 Task: Create a due date automation trigger when advanced on, on the monday before a card is due add fields with custom field "Resume" set to a number lower or equal to 1 and greater than 10 at 11:00 AM.
Action: Mouse moved to (834, 242)
Screenshot: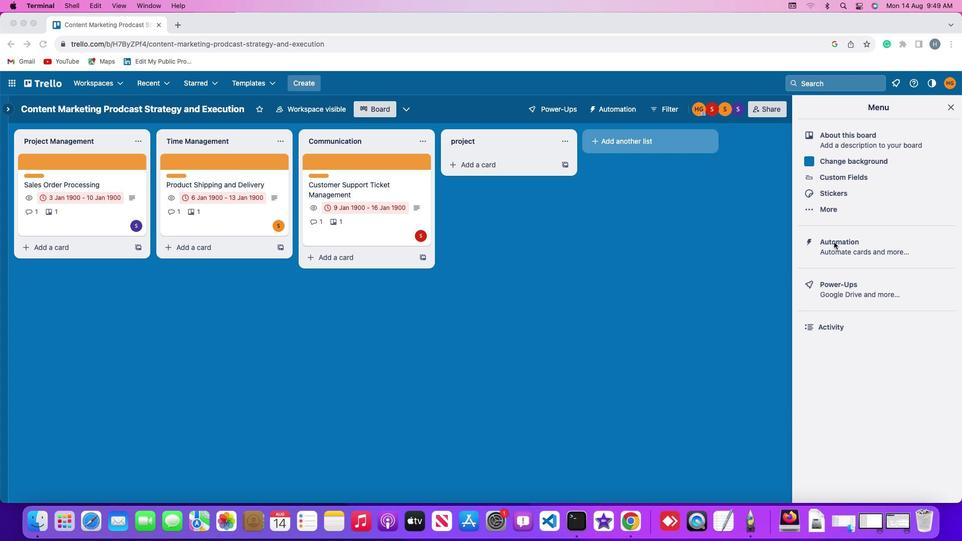 
Action: Mouse pressed left at (834, 242)
Screenshot: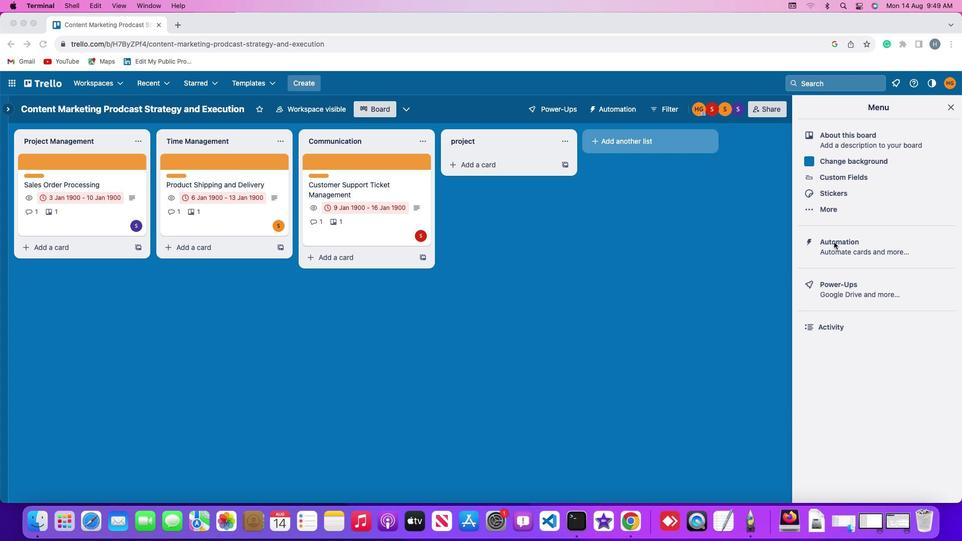 
Action: Mouse moved to (834, 242)
Screenshot: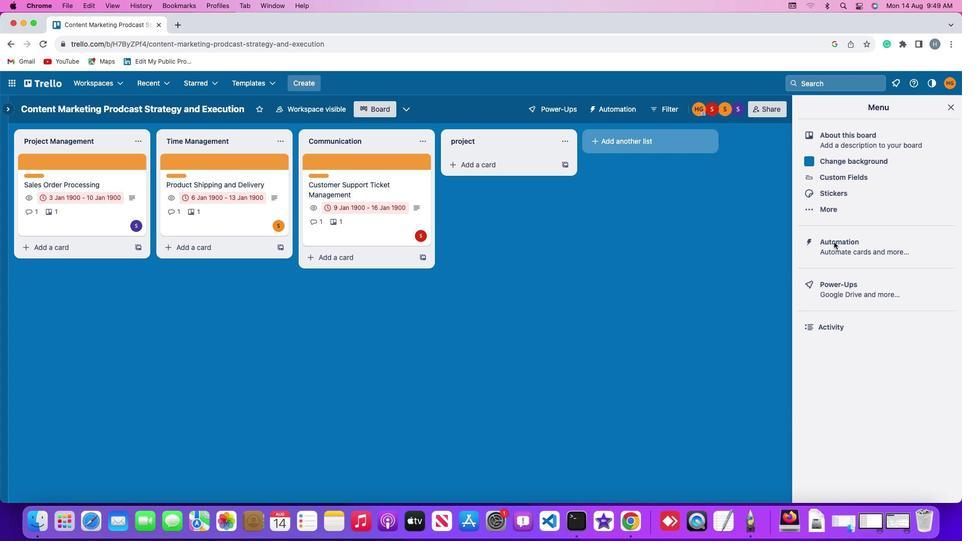 
Action: Mouse pressed left at (834, 242)
Screenshot: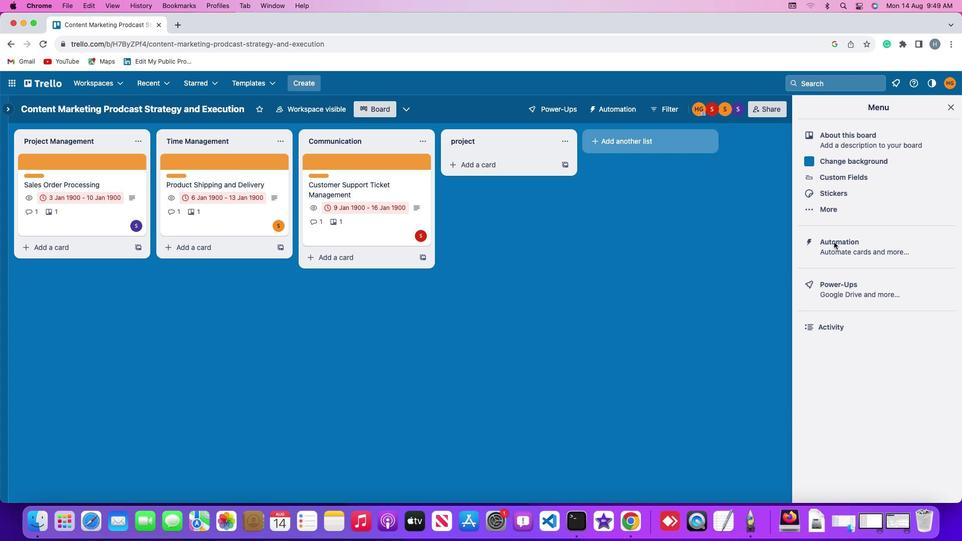 
Action: Mouse moved to (73, 240)
Screenshot: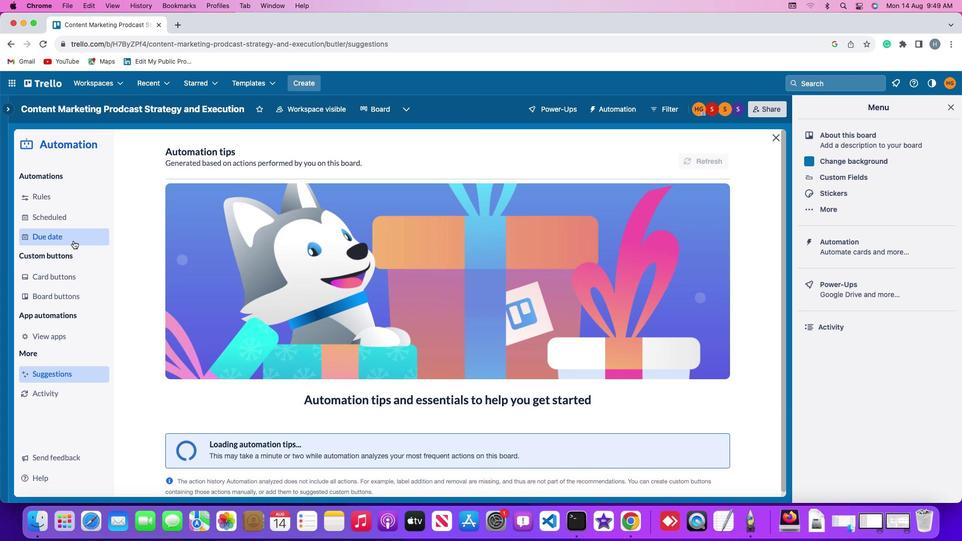 
Action: Mouse pressed left at (73, 240)
Screenshot: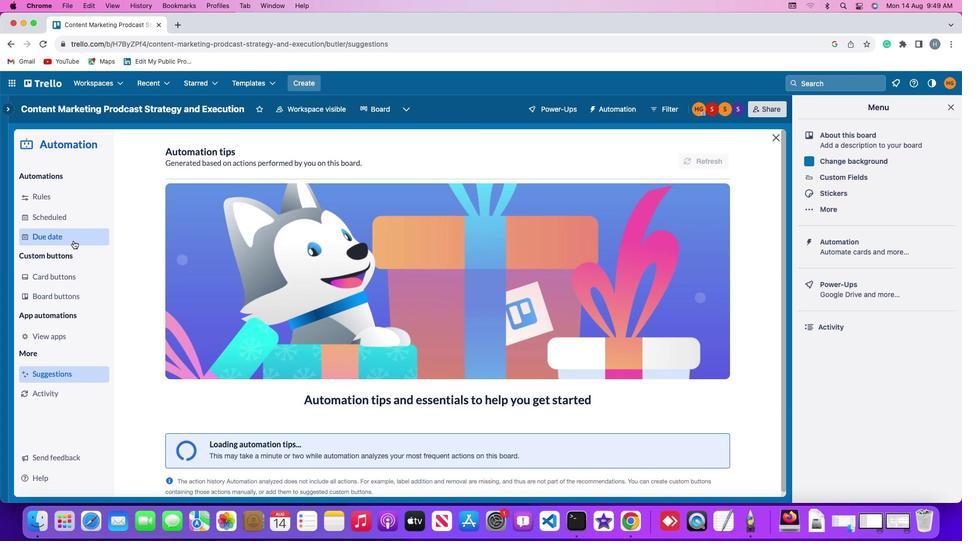 
Action: Mouse moved to (689, 154)
Screenshot: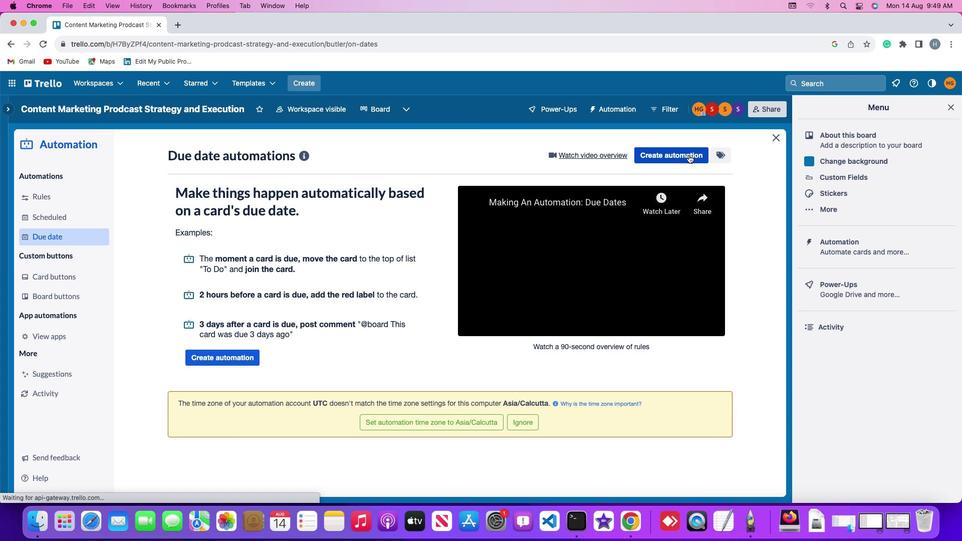 
Action: Mouse pressed left at (689, 154)
Screenshot: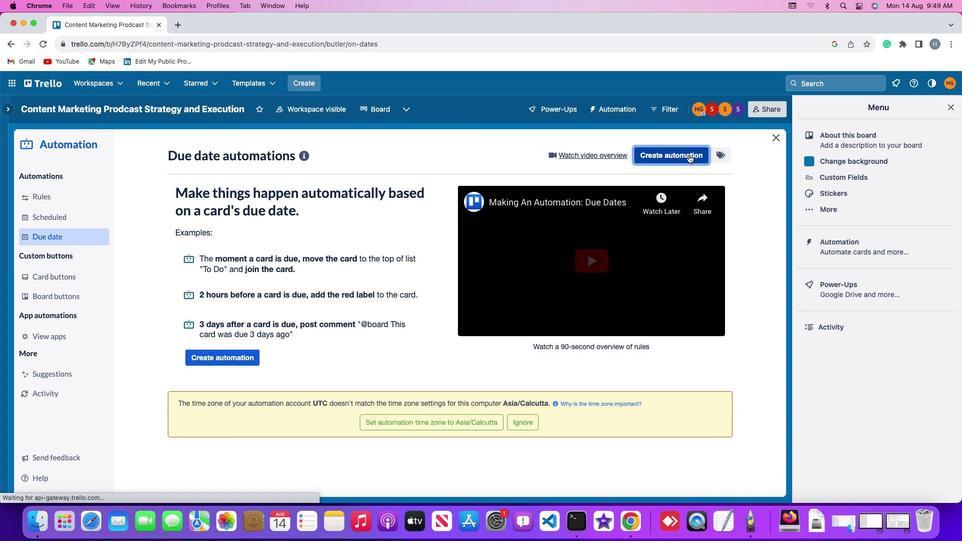 
Action: Mouse moved to (280, 251)
Screenshot: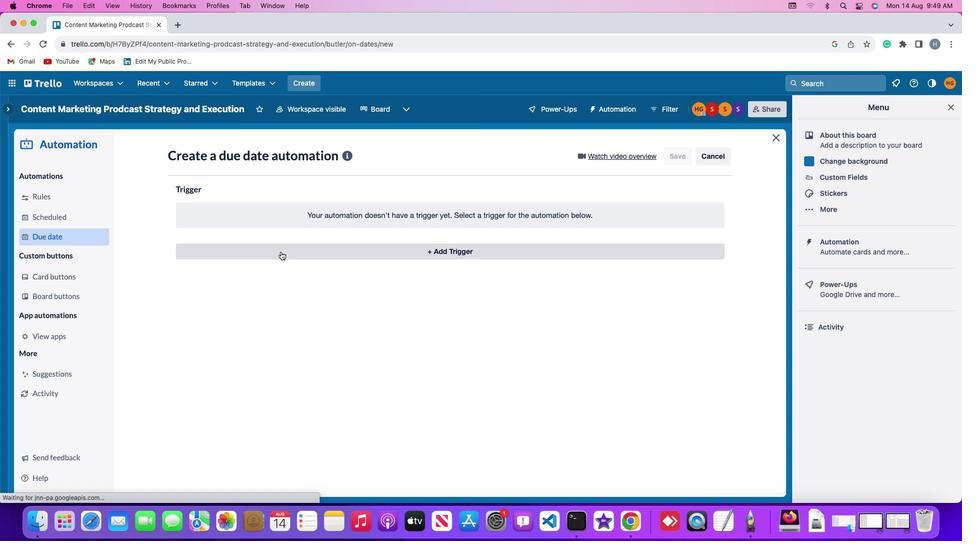 
Action: Mouse pressed left at (280, 251)
Screenshot: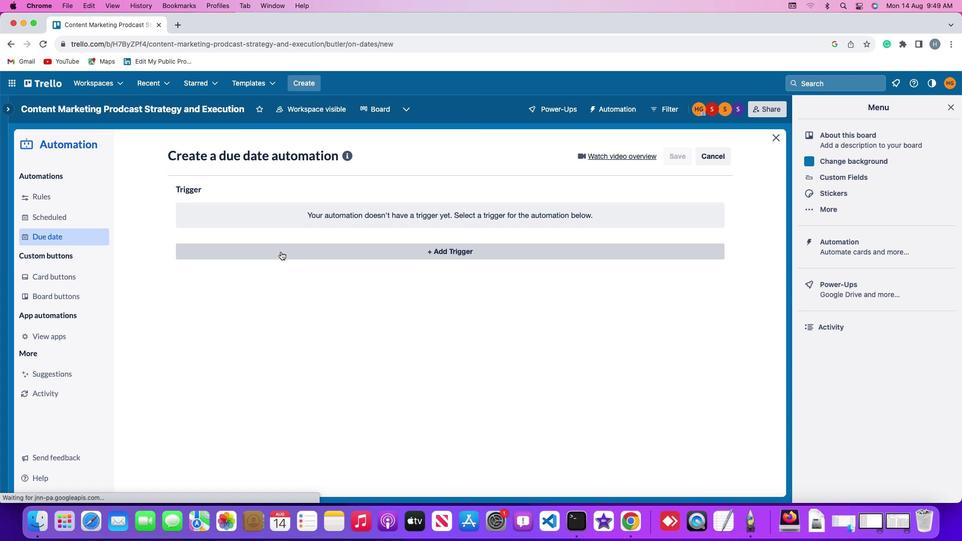 
Action: Mouse moved to (223, 437)
Screenshot: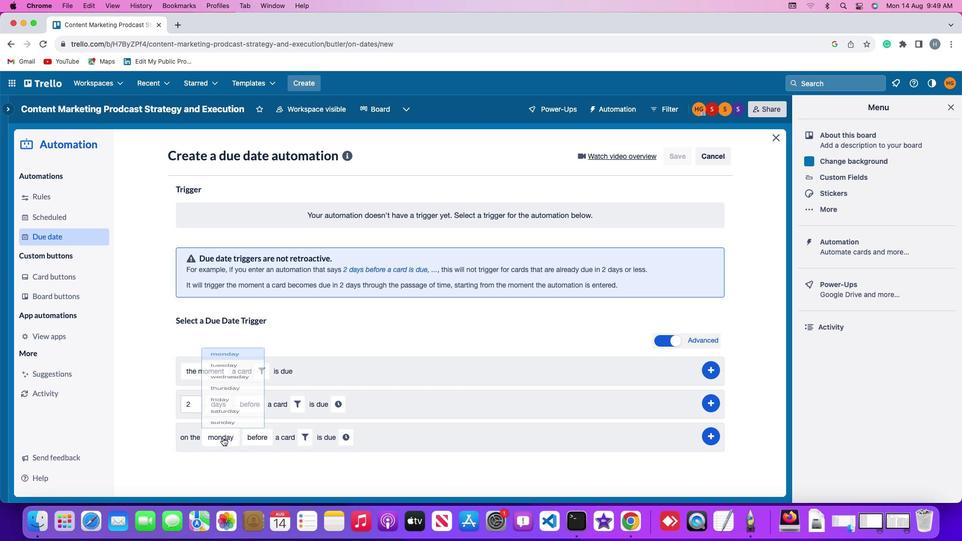 
Action: Mouse pressed left at (223, 437)
Screenshot: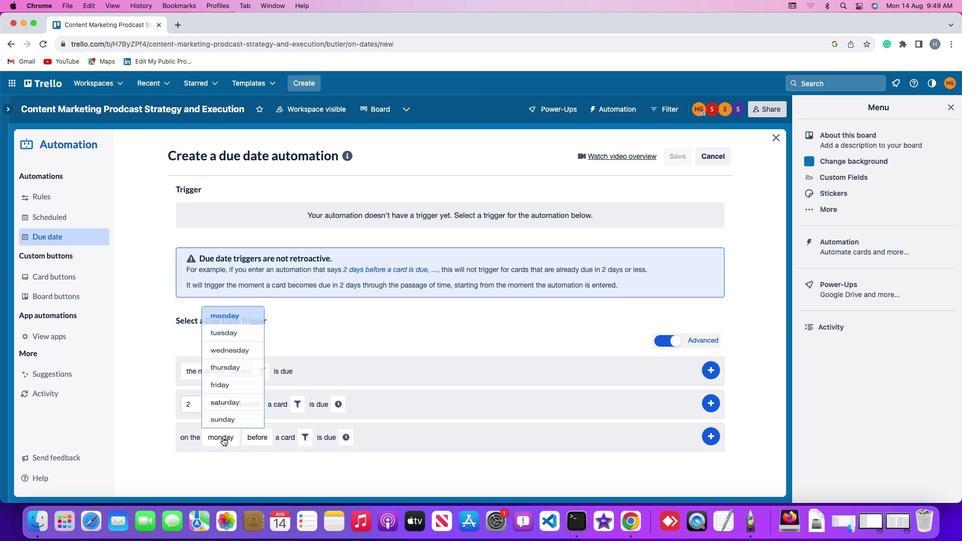 
Action: Mouse moved to (237, 299)
Screenshot: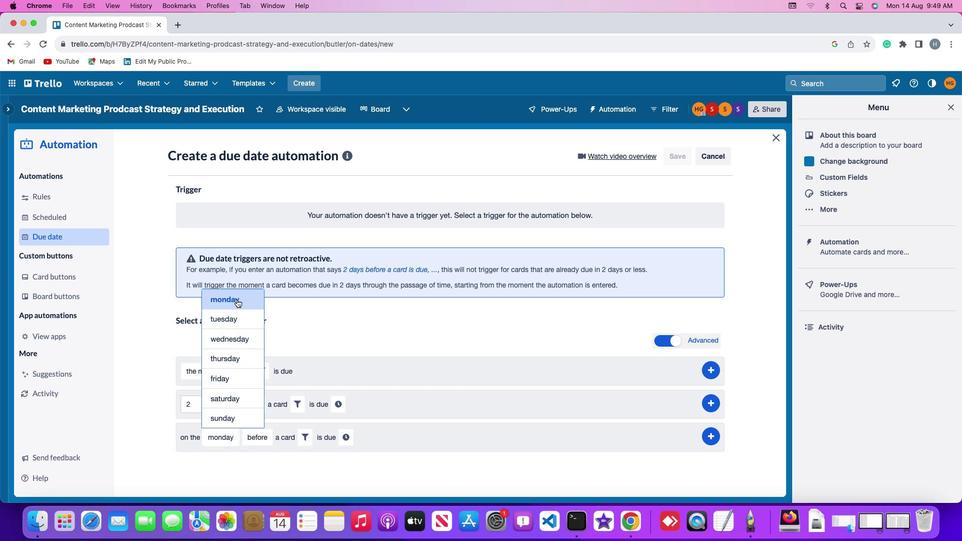 
Action: Mouse pressed left at (237, 299)
Screenshot: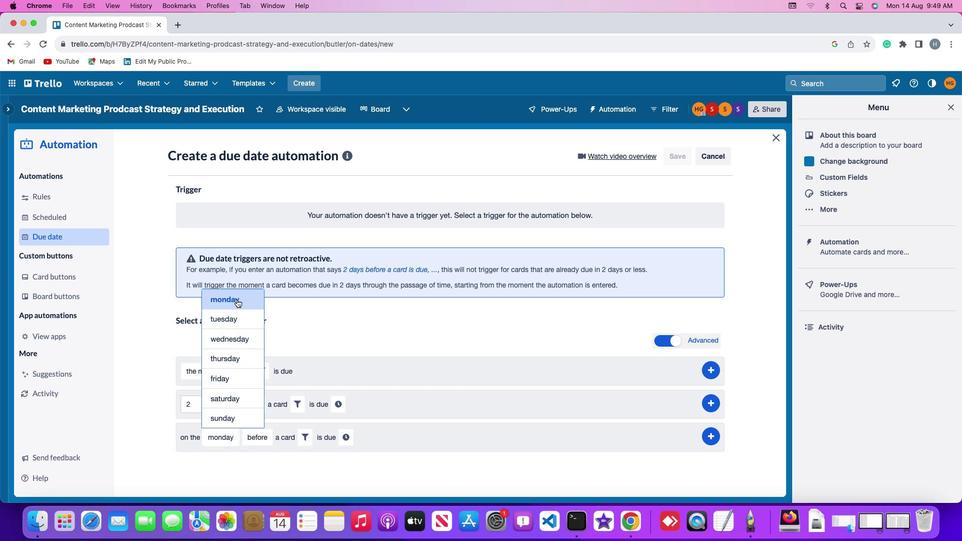 
Action: Mouse moved to (260, 437)
Screenshot: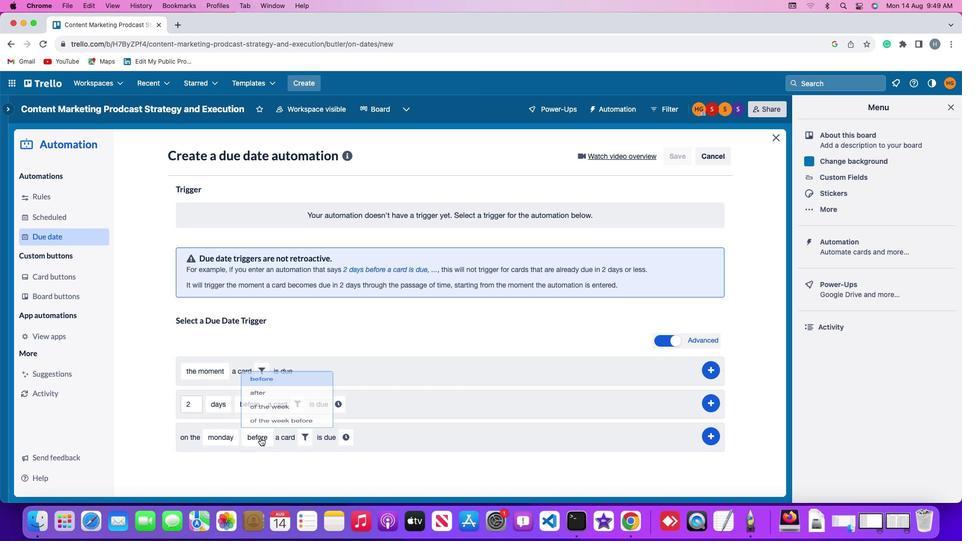 
Action: Mouse pressed left at (260, 437)
Screenshot: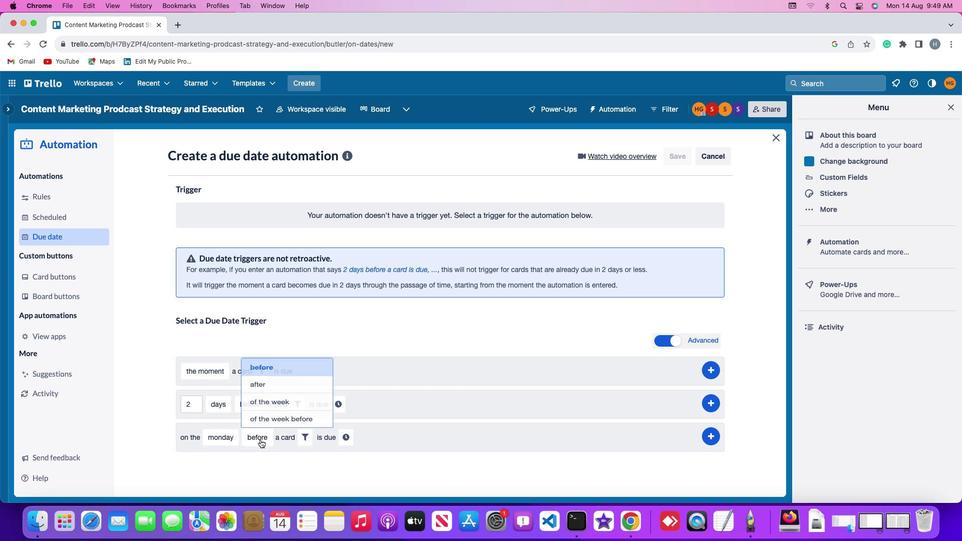
Action: Mouse moved to (278, 356)
Screenshot: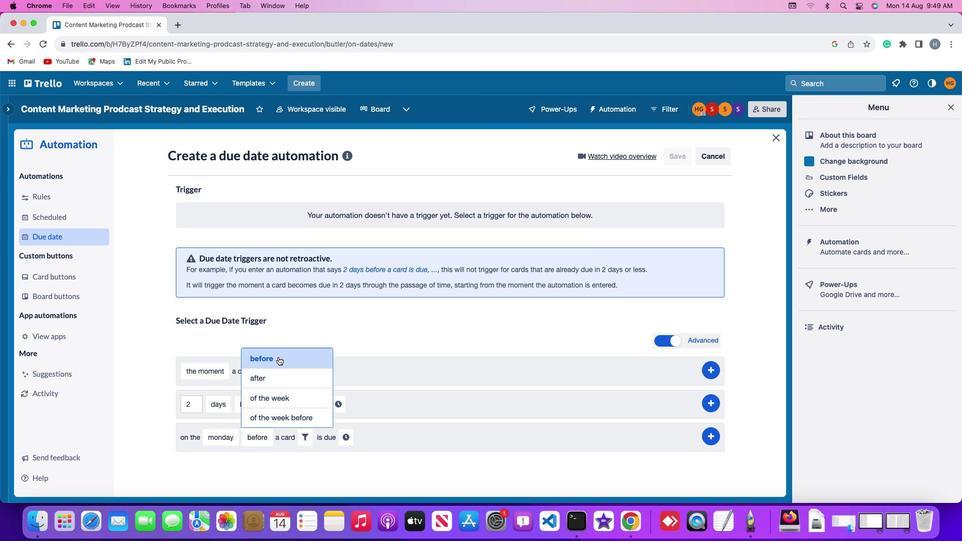 
Action: Mouse pressed left at (278, 356)
Screenshot: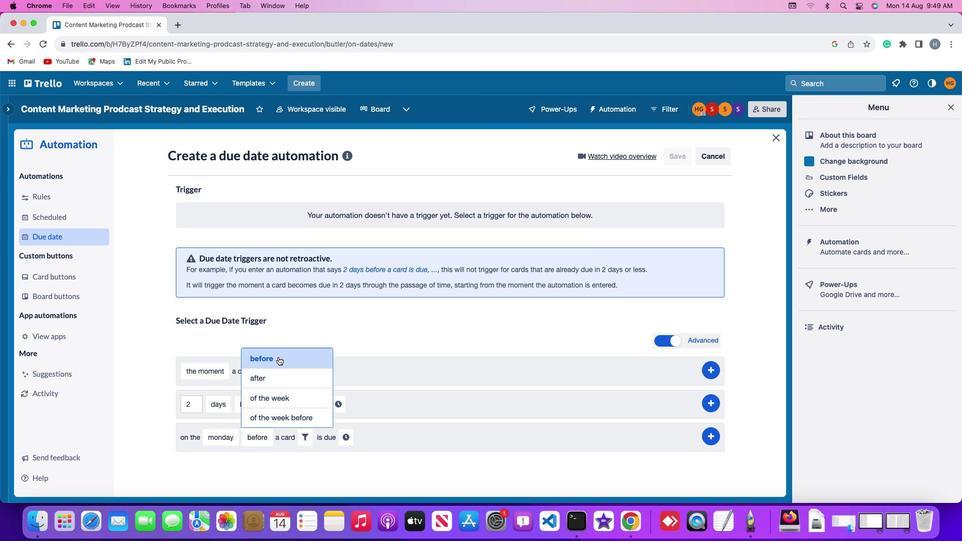 
Action: Mouse moved to (307, 436)
Screenshot: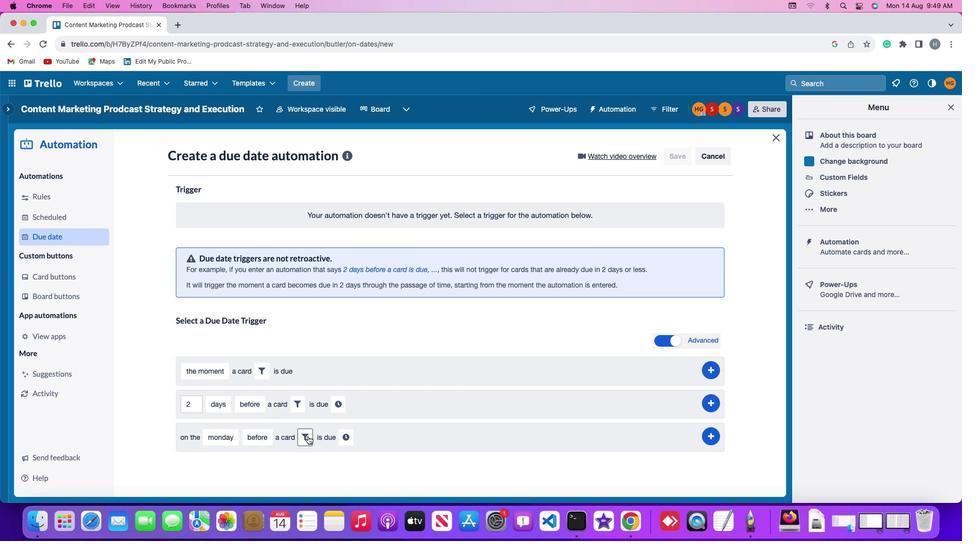 
Action: Mouse pressed left at (307, 436)
Screenshot: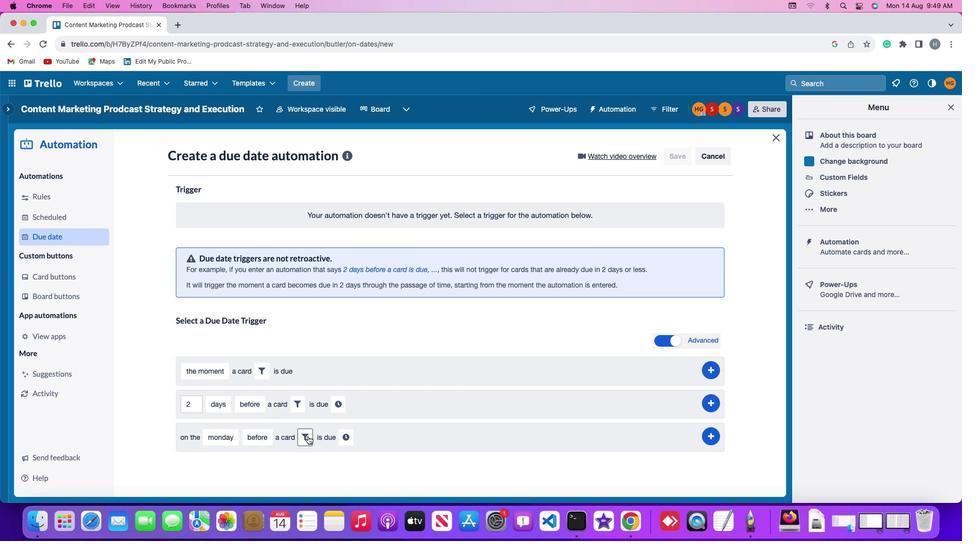 
Action: Mouse moved to (463, 467)
Screenshot: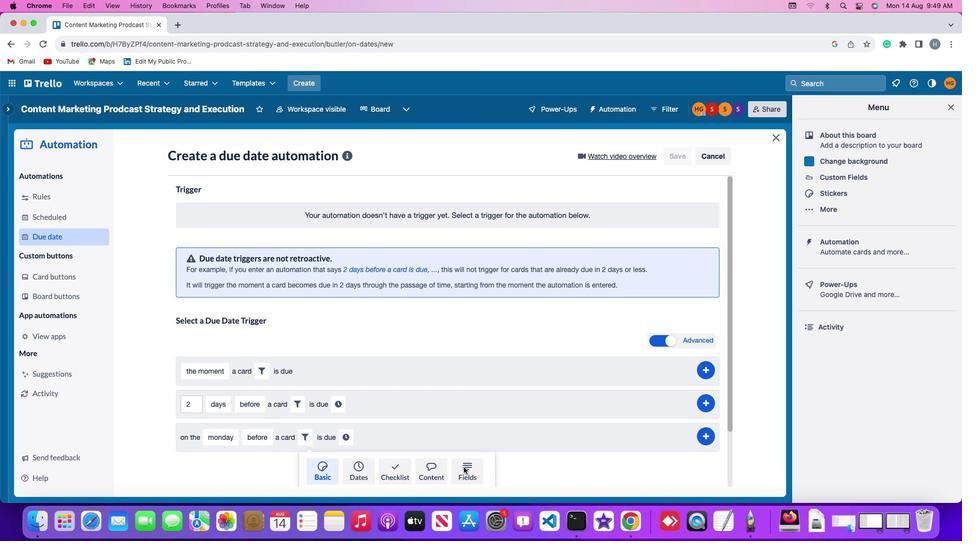 
Action: Mouse pressed left at (463, 467)
Screenshot: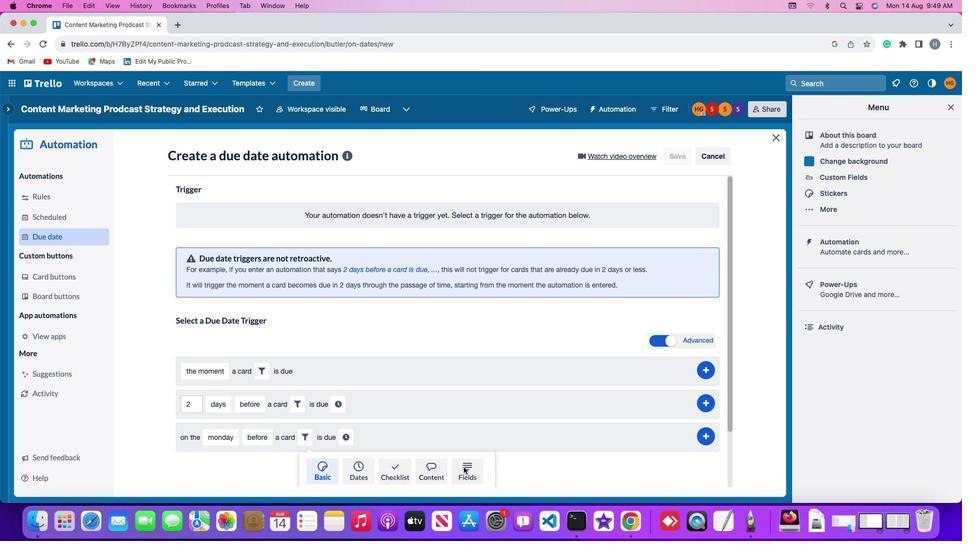 
Action: Mouse moved to (247, 469)
Screenshot: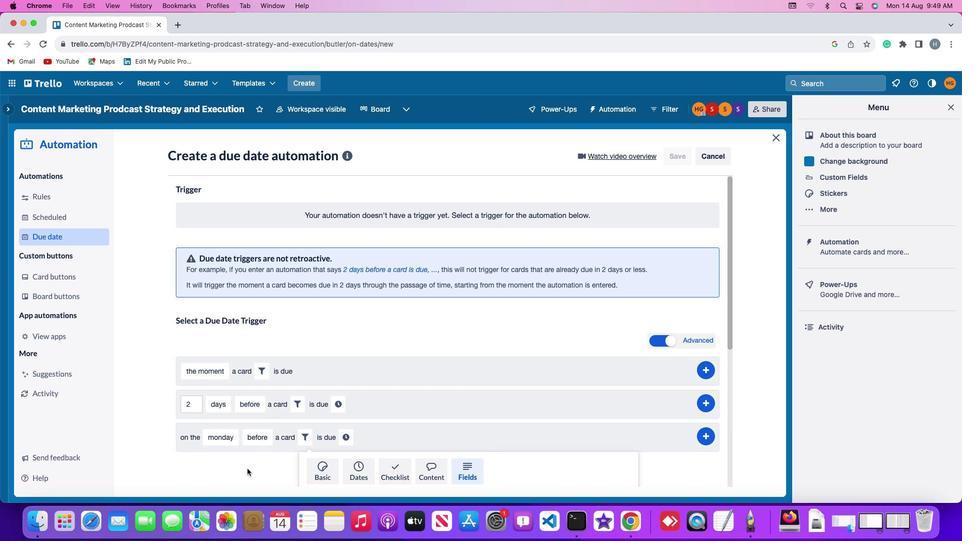
Action: Mouse scrolled (247, 469) with delta (0, 0)
Screenshot: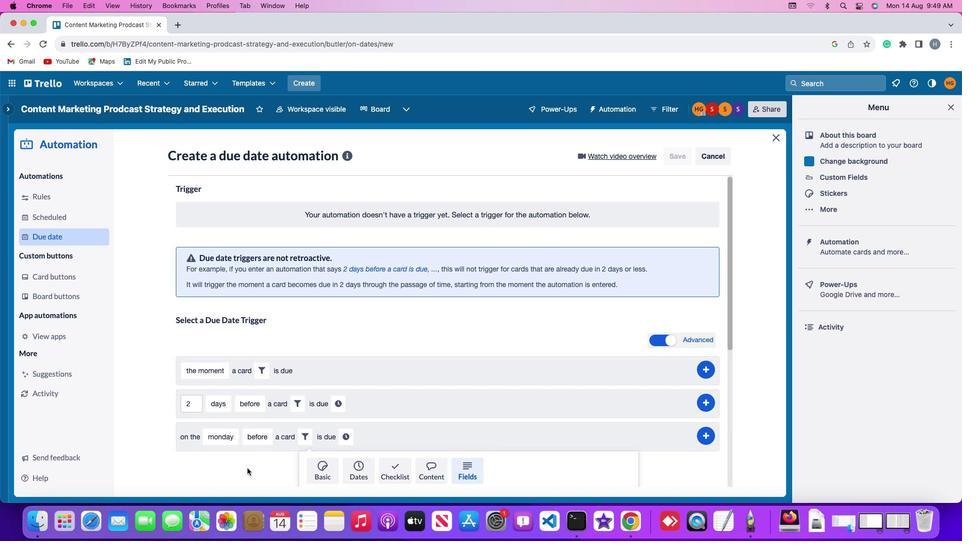 
Action: Mouse scrolled (247, 469) with delta (0, 0)
Screenshot: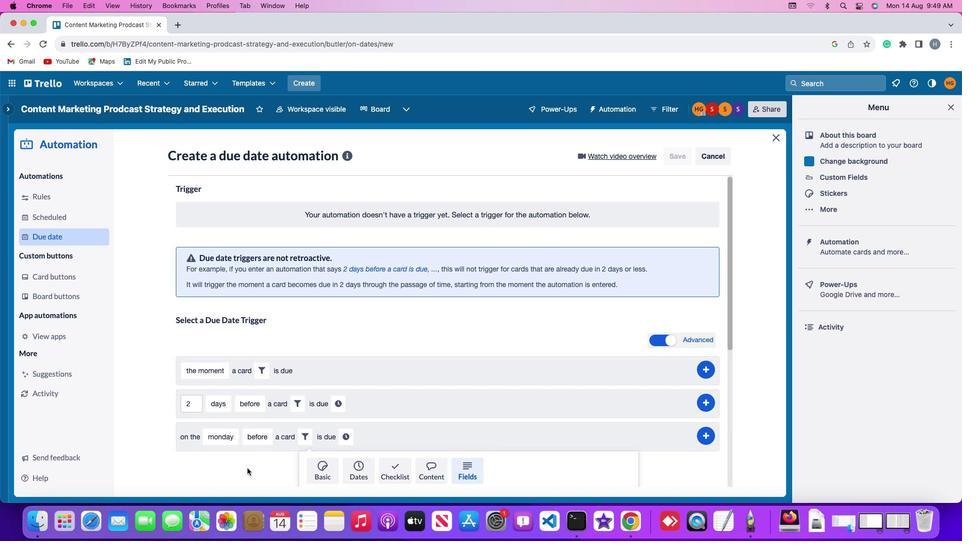 
Action: Mouse moved to (247, 468)
Screenshot: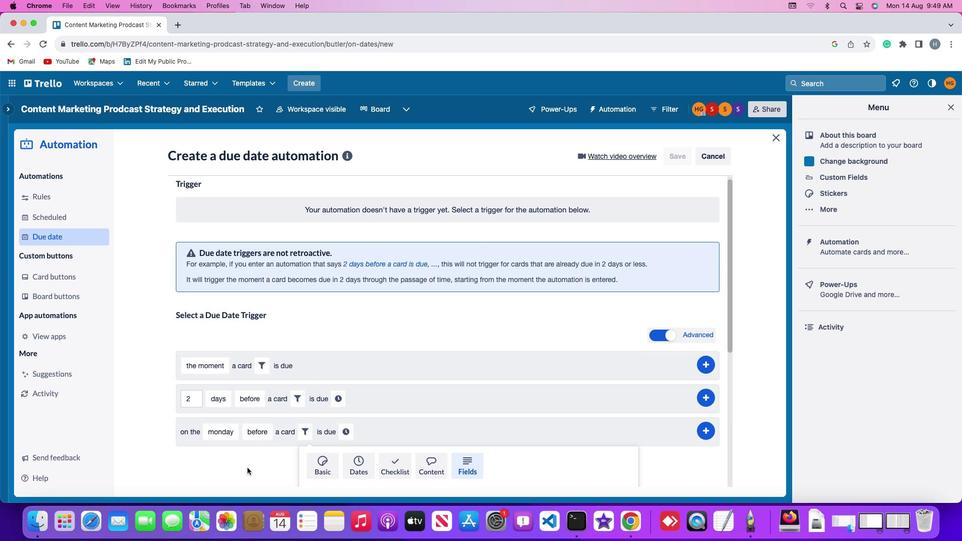 
Action: Mouse scrolled (247, 468) with delta (0, -1)
Screenshot: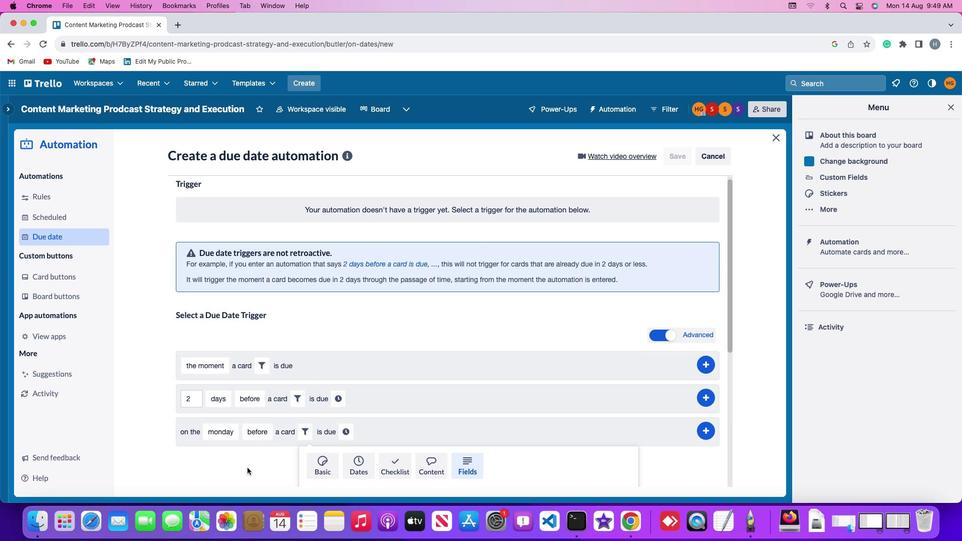 
Action: Mouse moved to (247, 468)
Screenshot: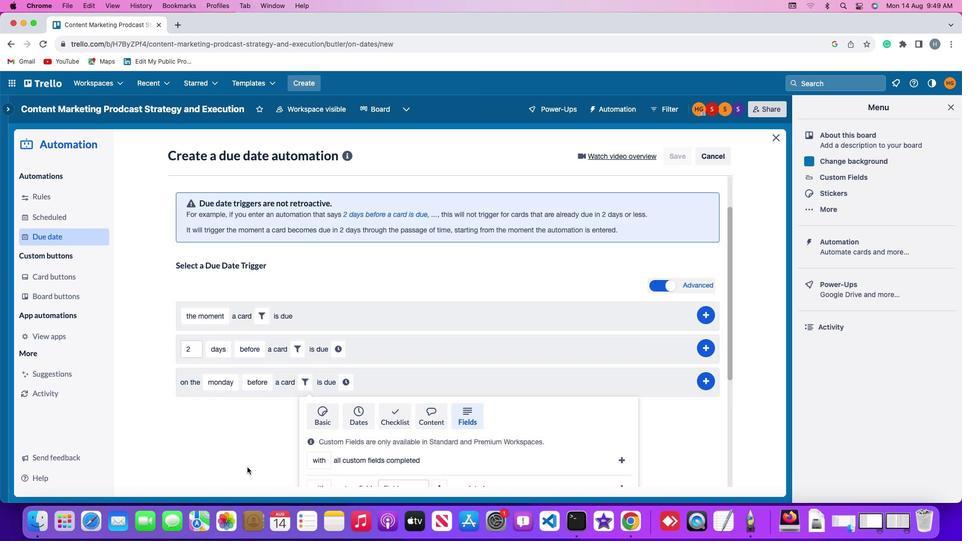 
Action: Mouse scrolled (247, 468) with delta (0, -2)
Screenshot: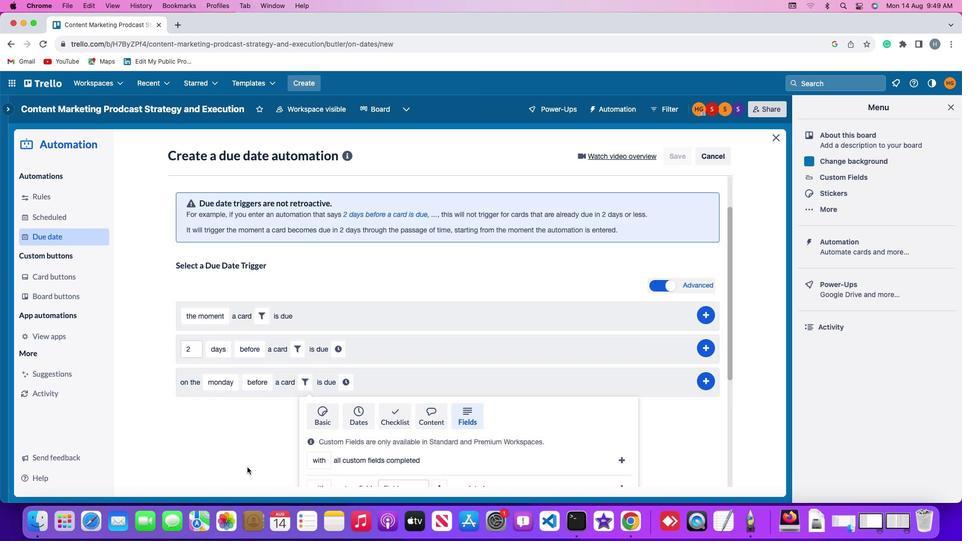 
Action: Mouse moved to (247, 467)
Screenshot: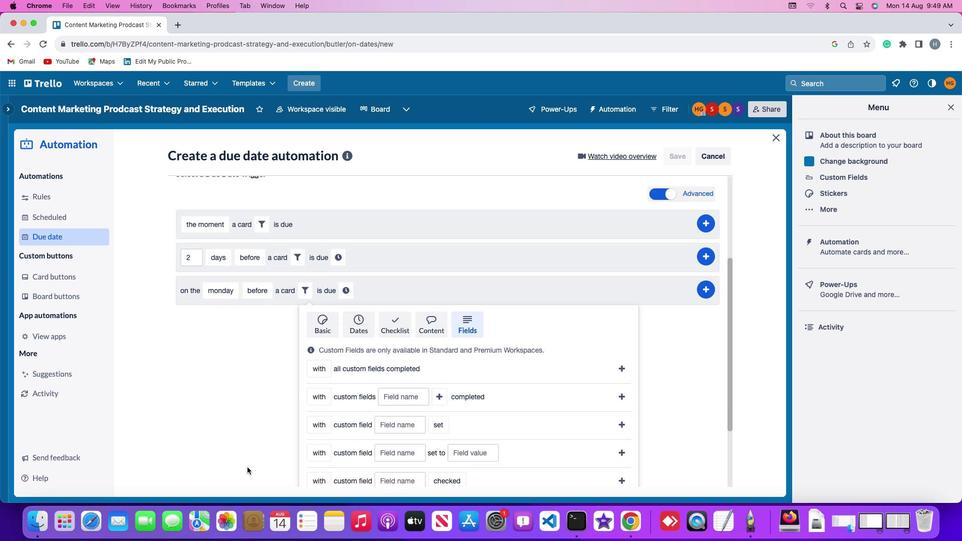 
Action: Mouse scrolled (247, 467) with delta (0, 0)
Screenshot: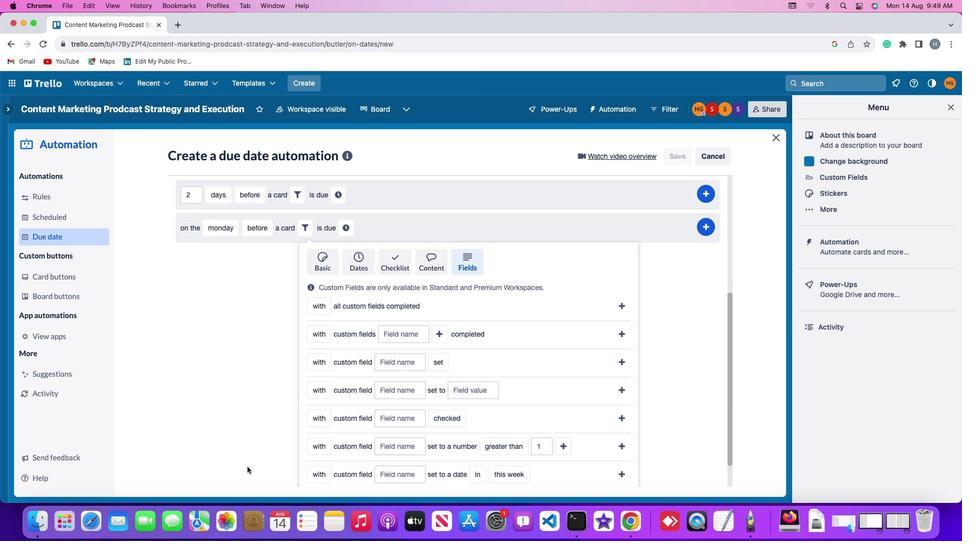 
Action: Mouse moved to (247, 467)
Screenshot: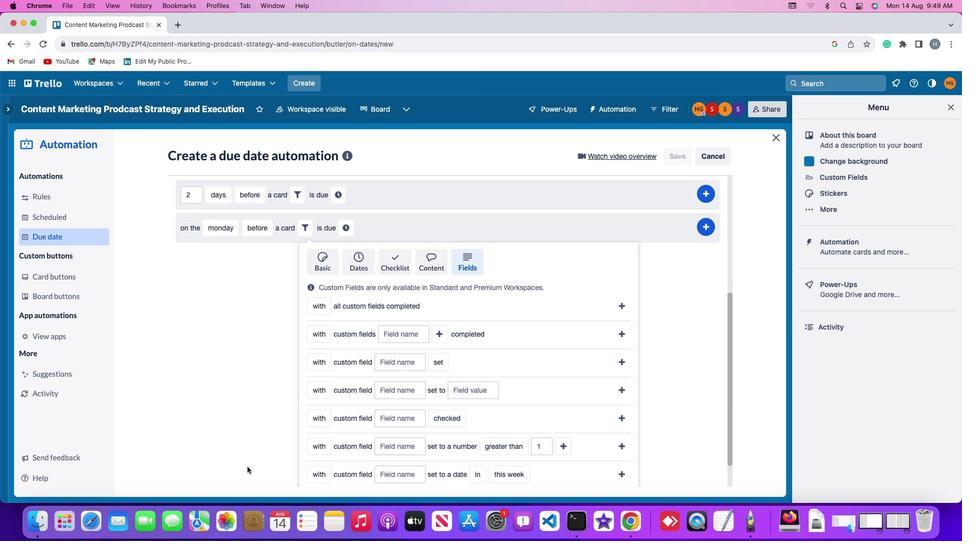 
Action: Mouse scrolled (247, 467) with delta (0, 0)
Screenshot: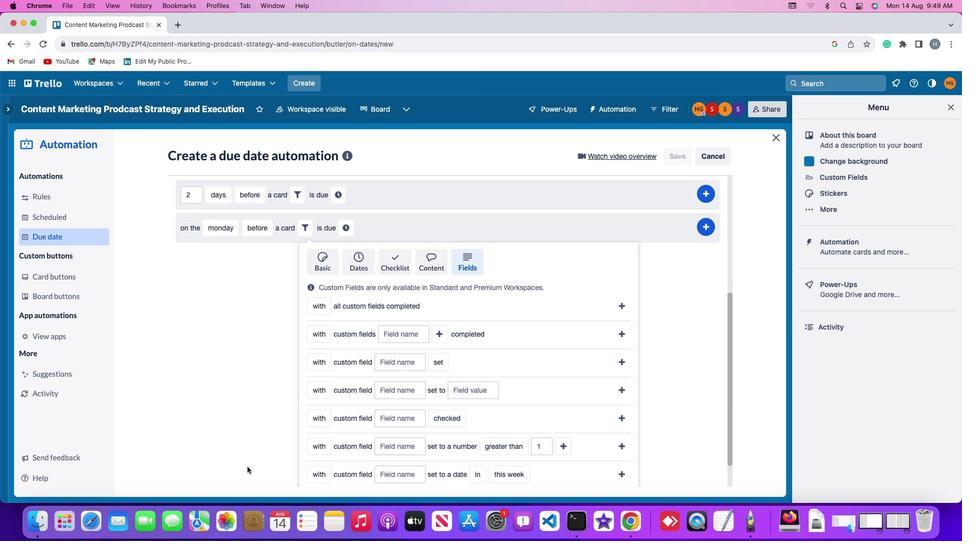 
Action: Mouse moved to (247, 466)
Screenshot: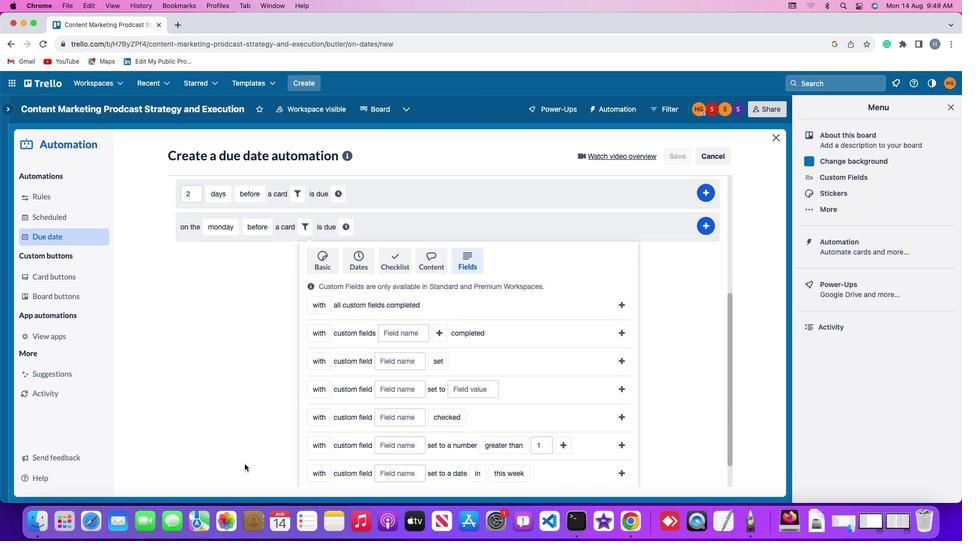 
Action: Mouse scrolled (247, 466) with delta (0, -1)
Screenshot: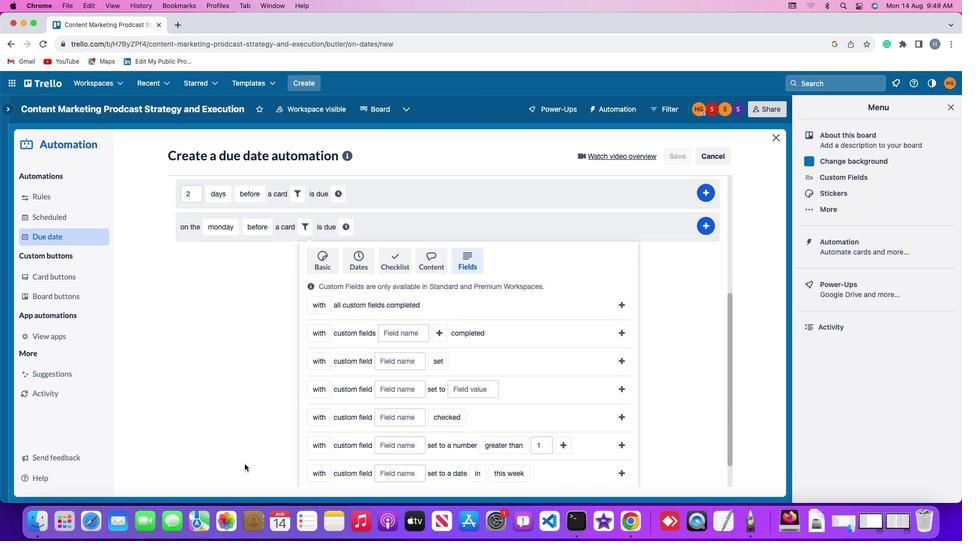
Action: Mouse moved to (313, 410)
Screenshot: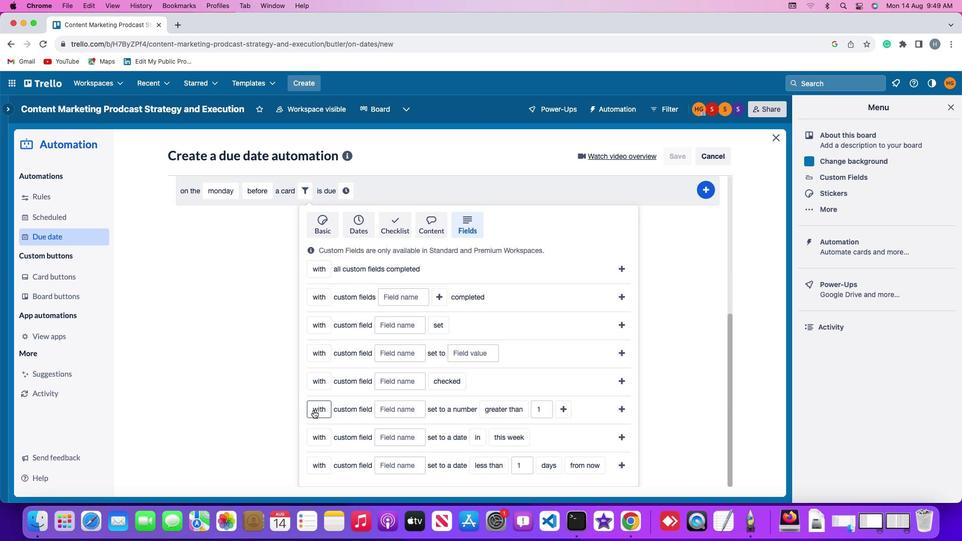 
Action: Mouse pressed left at (313, 410)
Screenshot: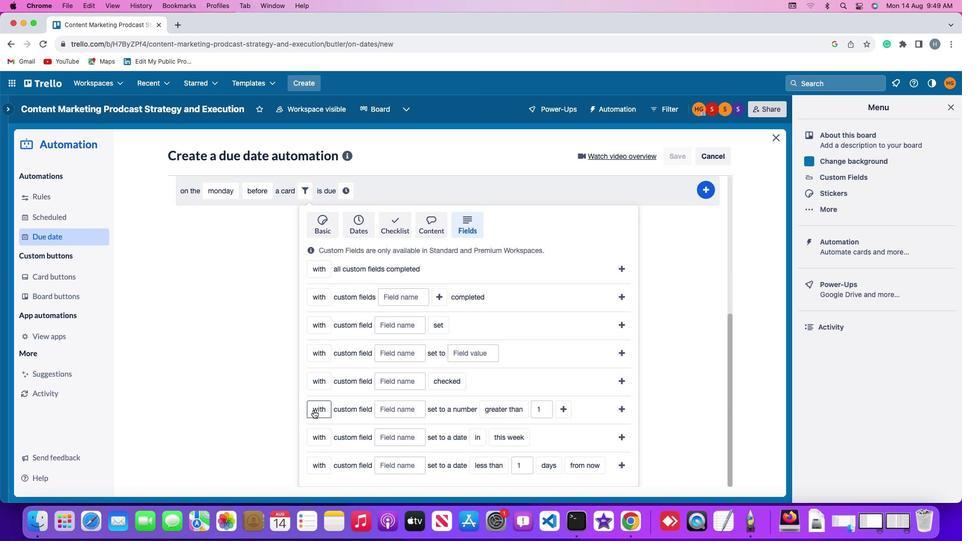 
Action: Mouse moved to (320, 431)
Screenshot: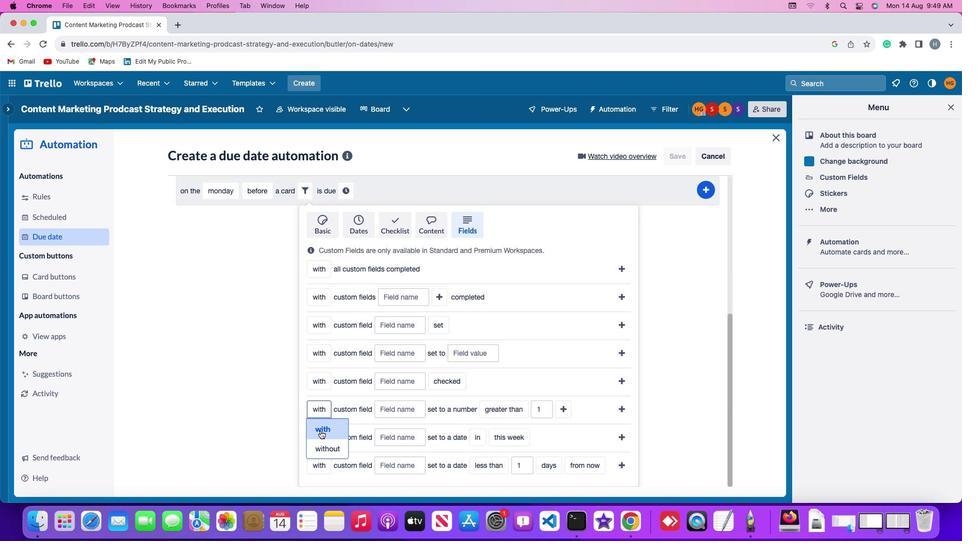 
Action: Mouse pressed left at (320, 431)
Screenshot: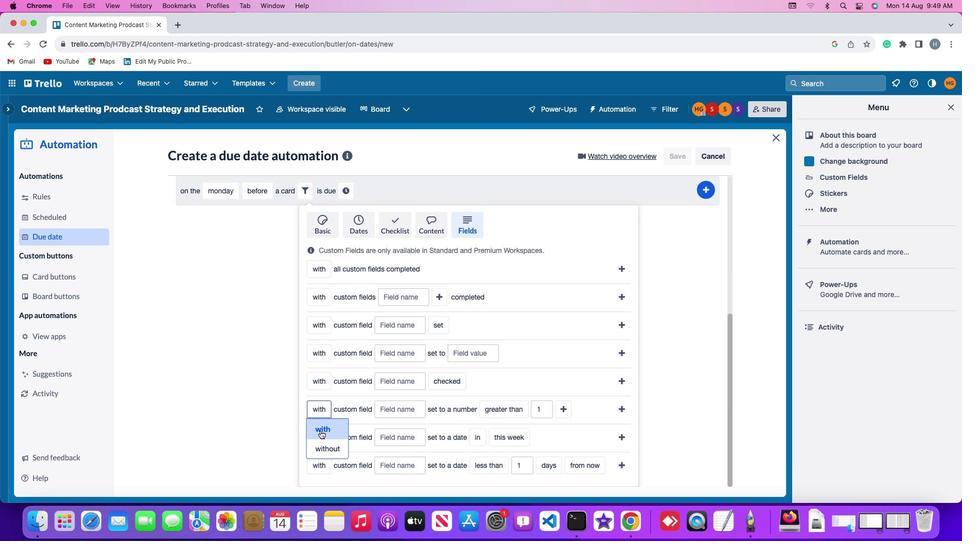 
Action: Mouse moved to (405, 413)
Screenshot: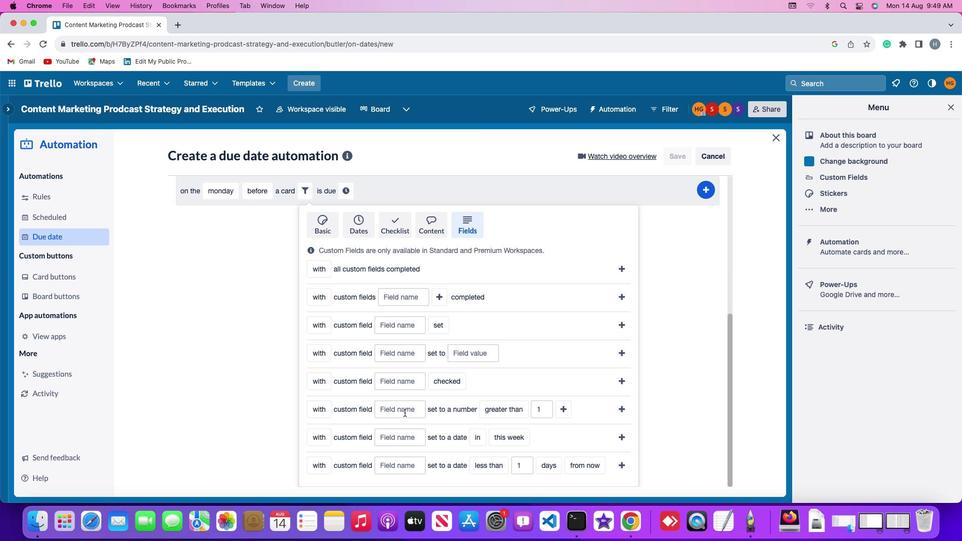 
Action: Mouse pressed left at (405, 413)
Screenshot: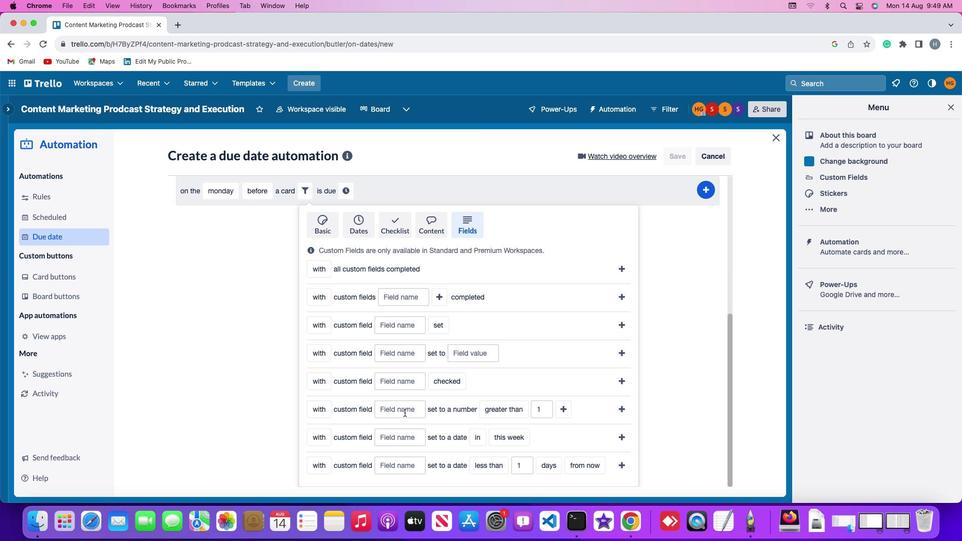 
Action: Mouse moved to (406, 412)
Screenshot: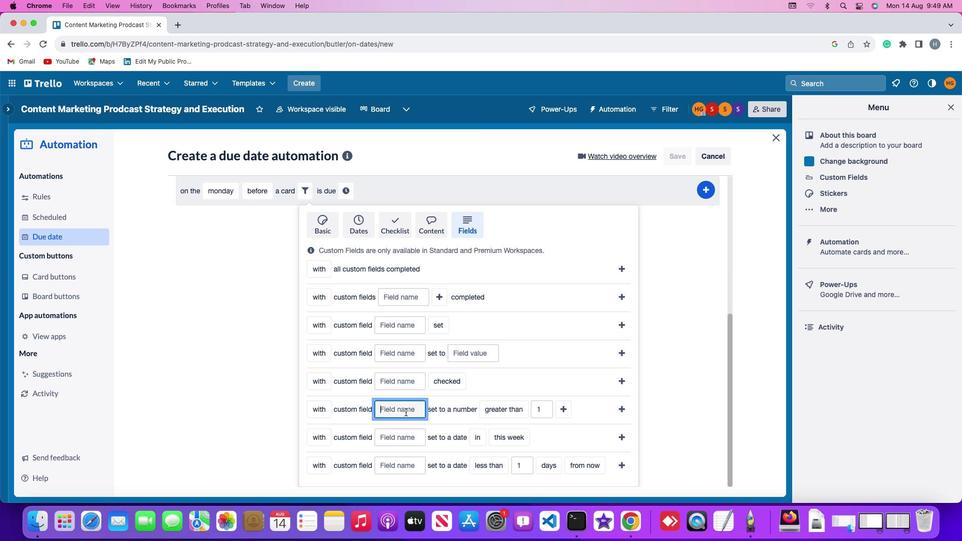 
Action: Key pressed Key.shift'R''e''s''m'
Screenshot: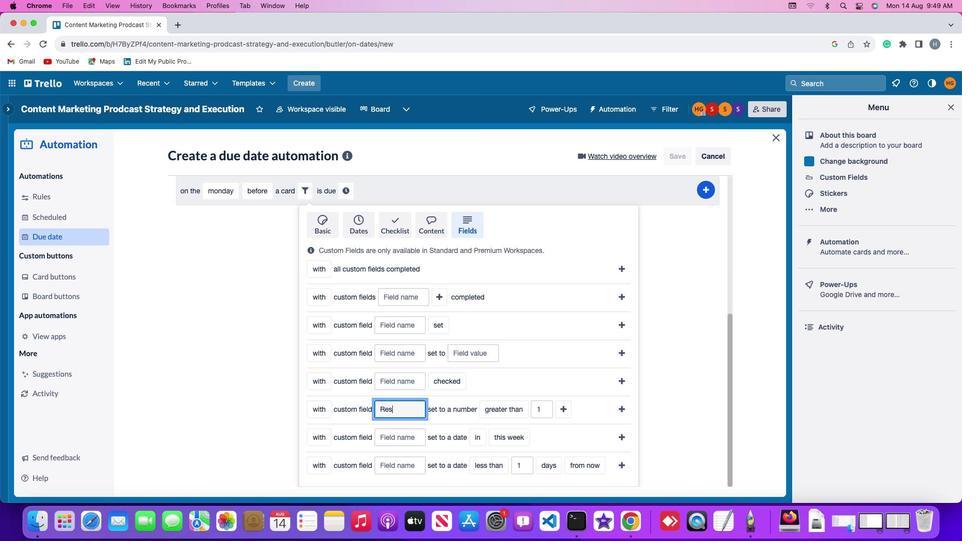 
Action: Mouse moved to (406, 412)
Screenshot: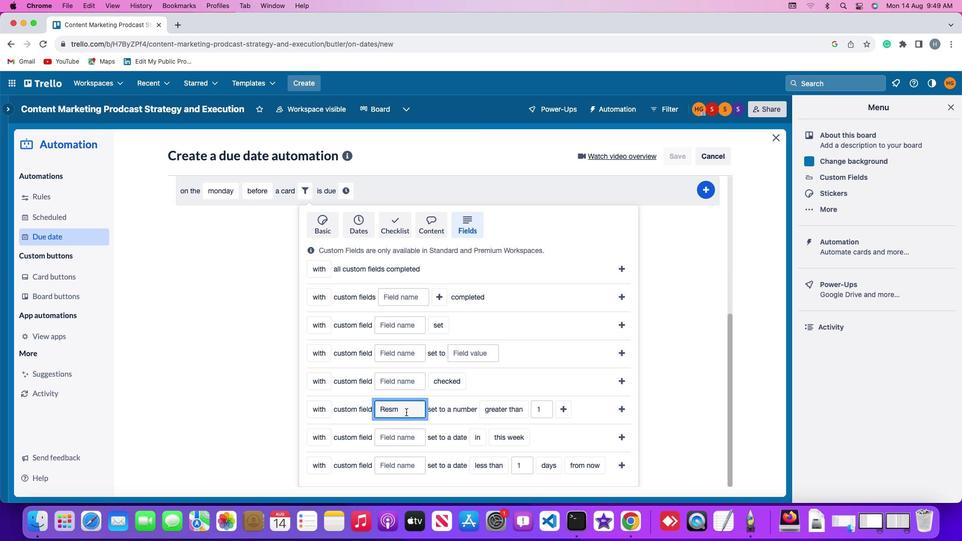 
Action: Key pressed Key.backspace
Screenshot: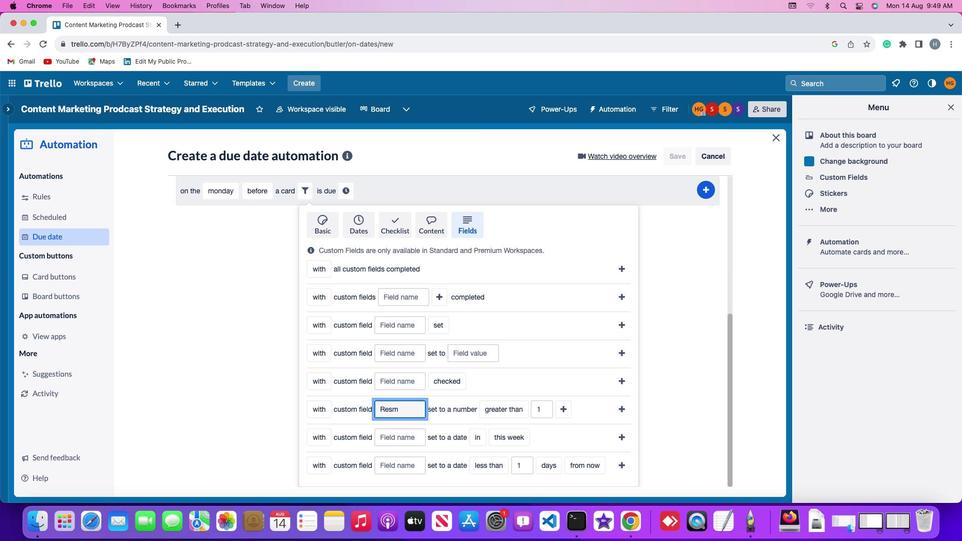 
Action: Mouse moved to (406, 412)
Screenshot: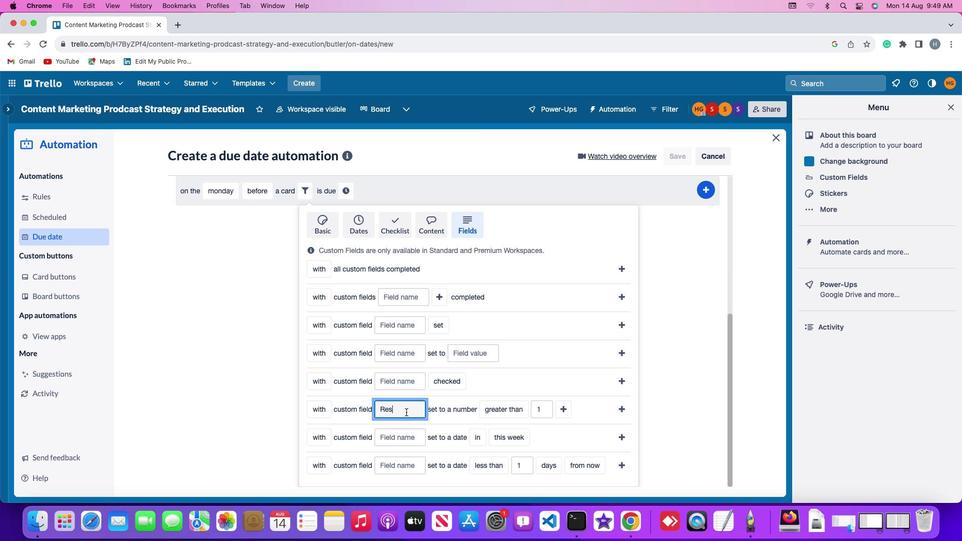 
Action: Key pressed 'u''m''e'
Screenshot: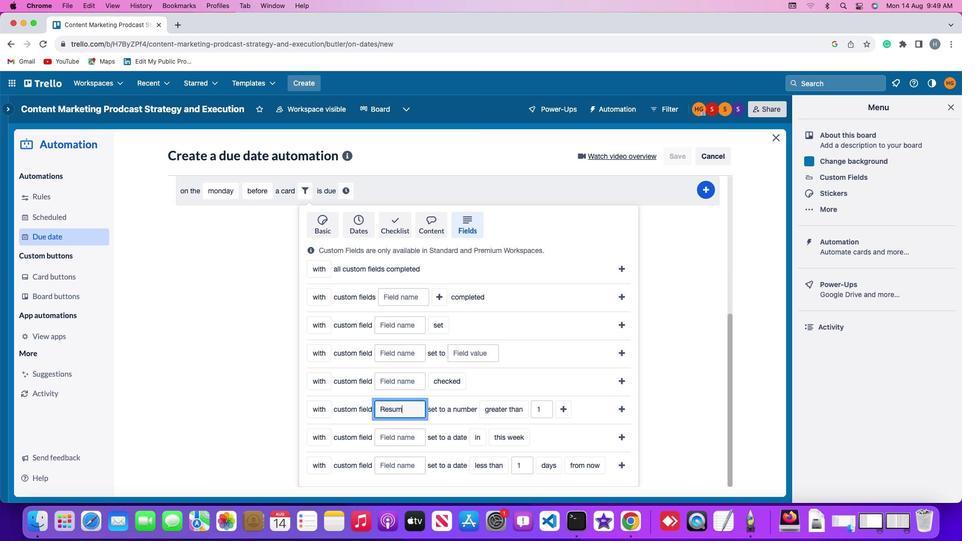 
Action: Mouse moved to (496, 409)
Screenshot: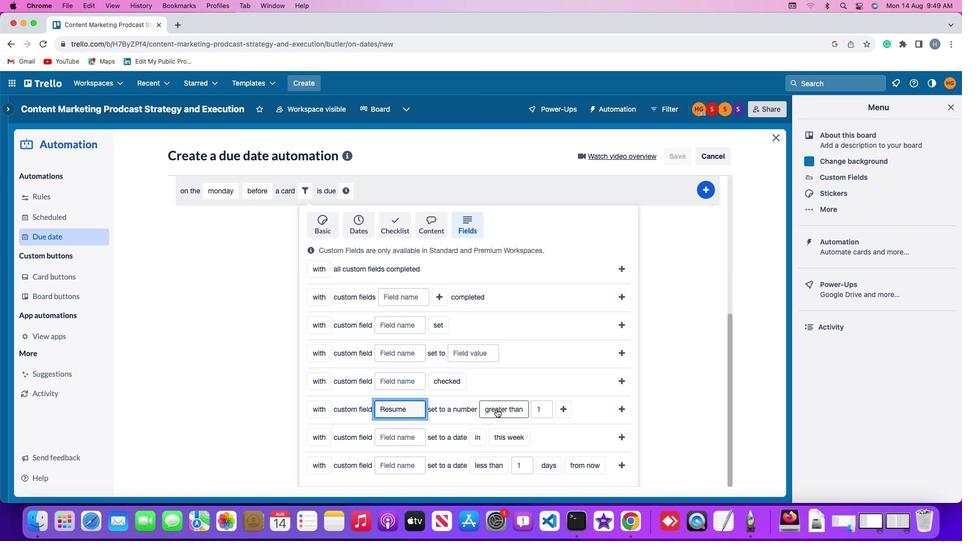 
Action: Mouse pressed left at (496, 409)
Screenshot: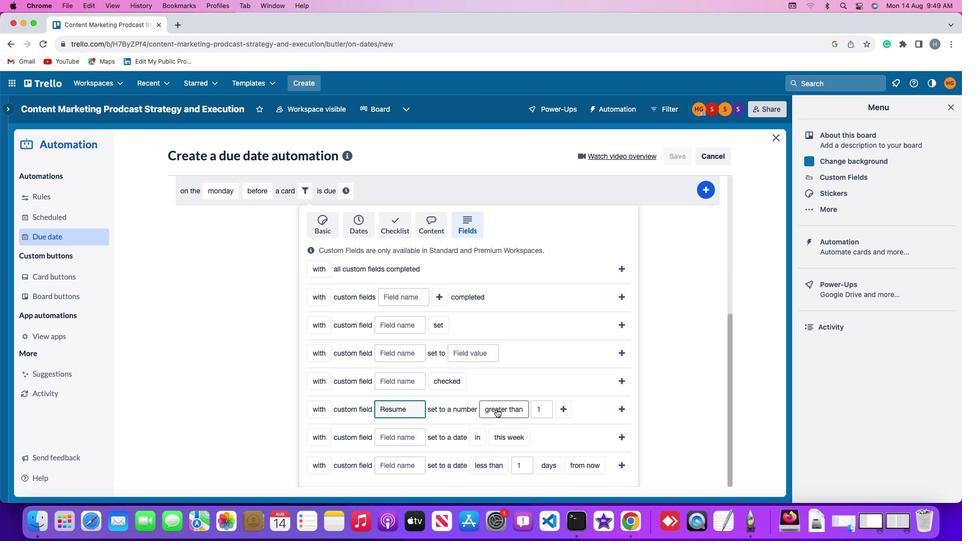 
Action: Mouse moved to (508, 390)
Screenshot: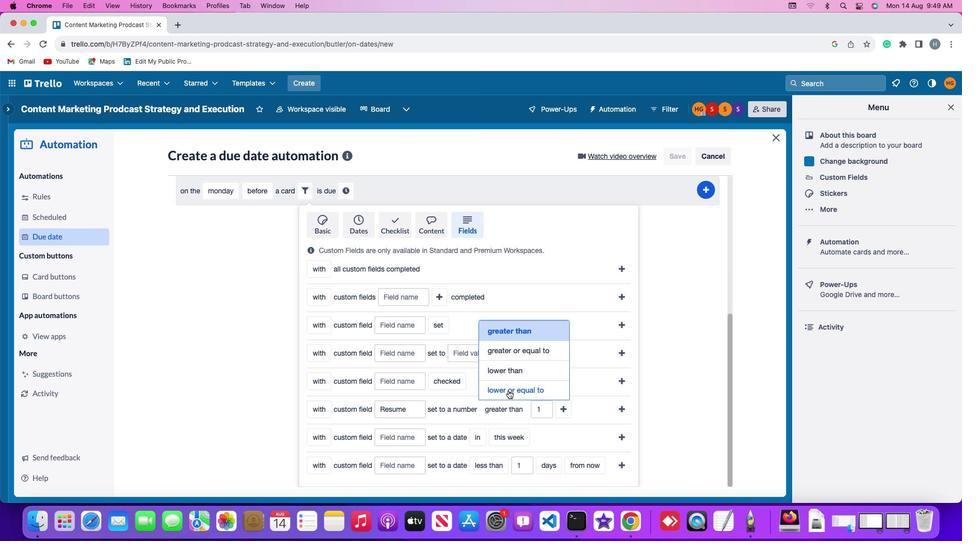 
Action: Mouse pressed left at (508, 390)
Screenshot: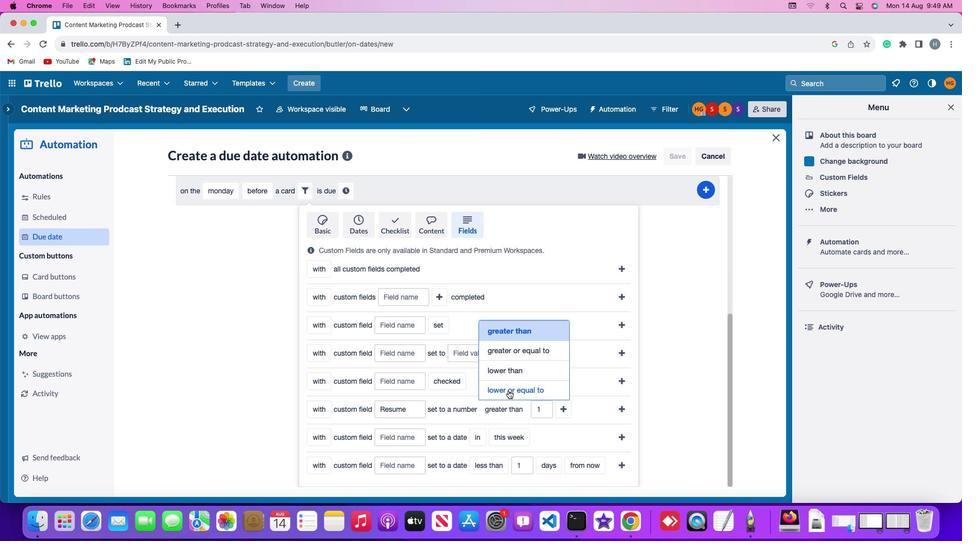 
Action: Mouse moved to (557, 409)
Screenshot: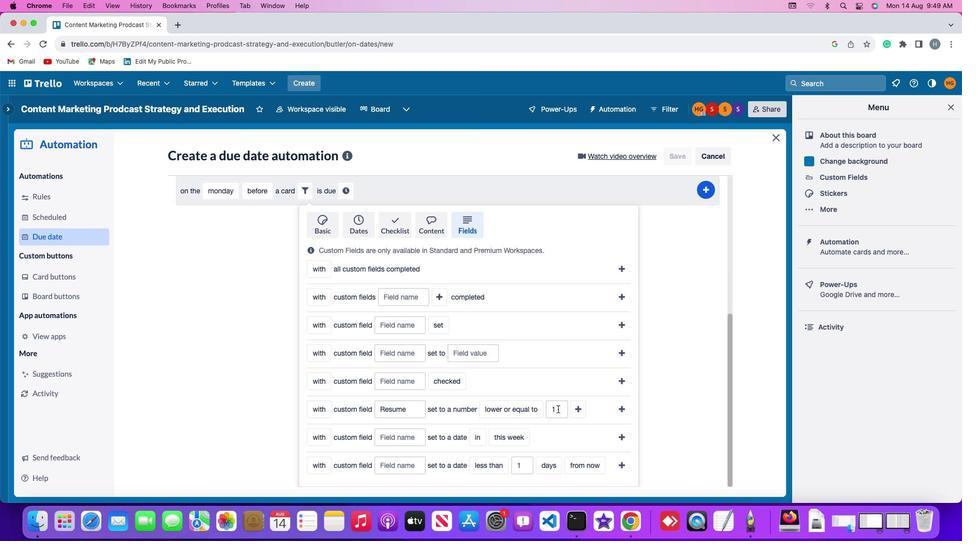 
Action: Mouse pressed left at (557, 409)
Screenshot: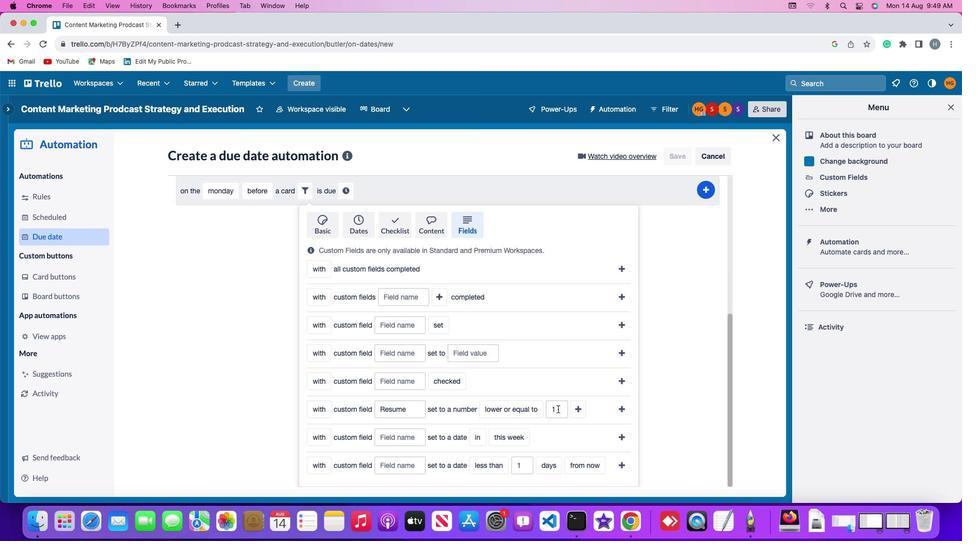 
Action: Key pressed Key.backspace
Screenshot: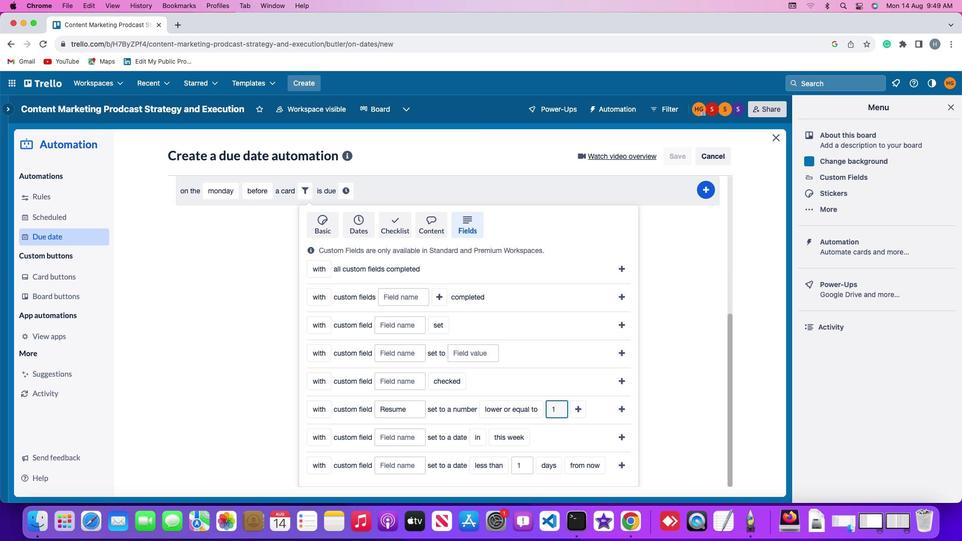 
Action: Mouse moved to (558, 408)
Screenshot: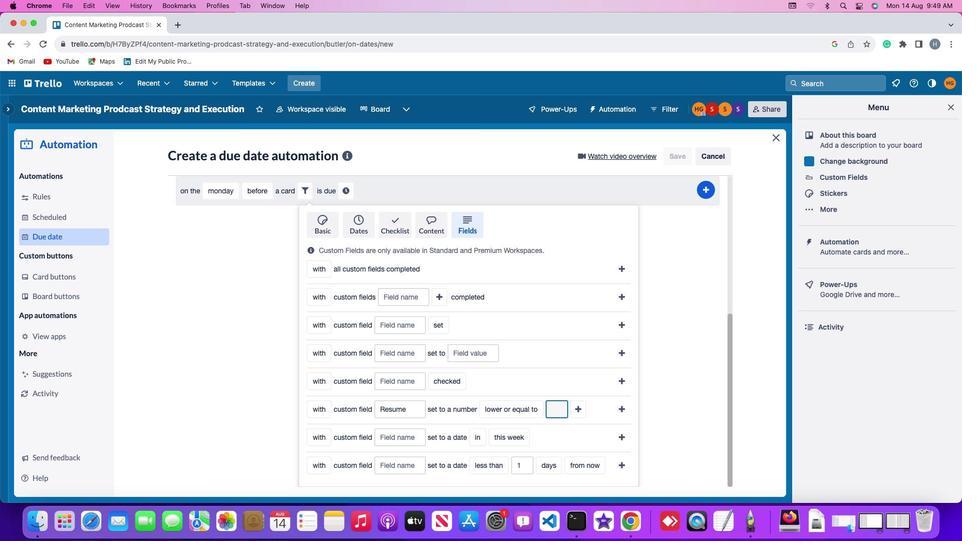 
Action: Key pressed '1'
Screenshot: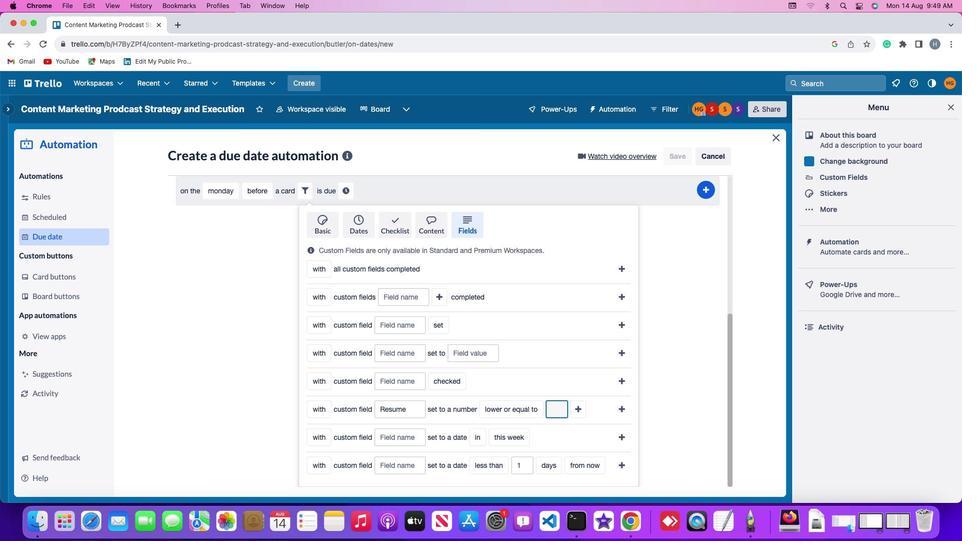 
Action: Mouse moved to (576, 406)
Screenshot: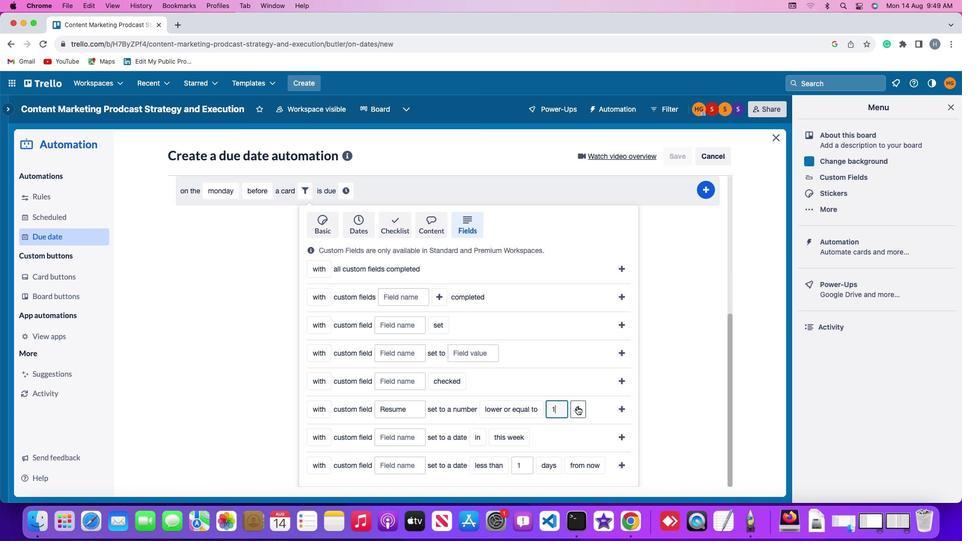 
Action: Mouse pressed left at (576, 406)
Screenshot: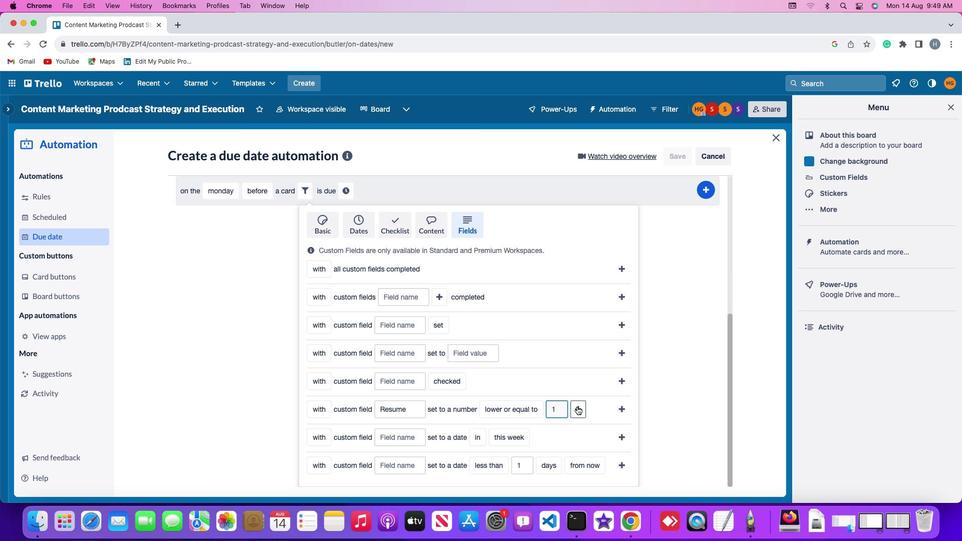 
Action: Mouse moved to (608, 410)
Screenshot: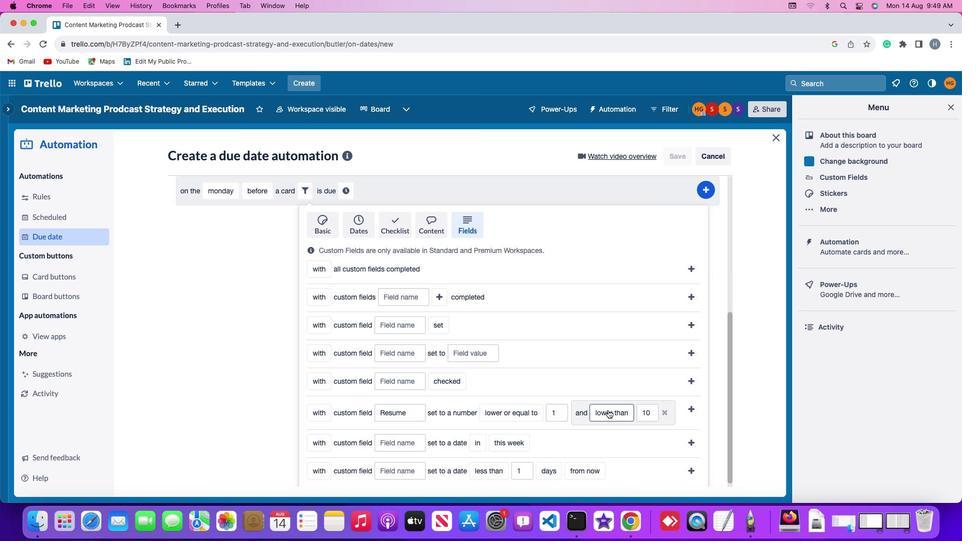 
Action: Mouse pressed left at (608, 410)
Screenshot: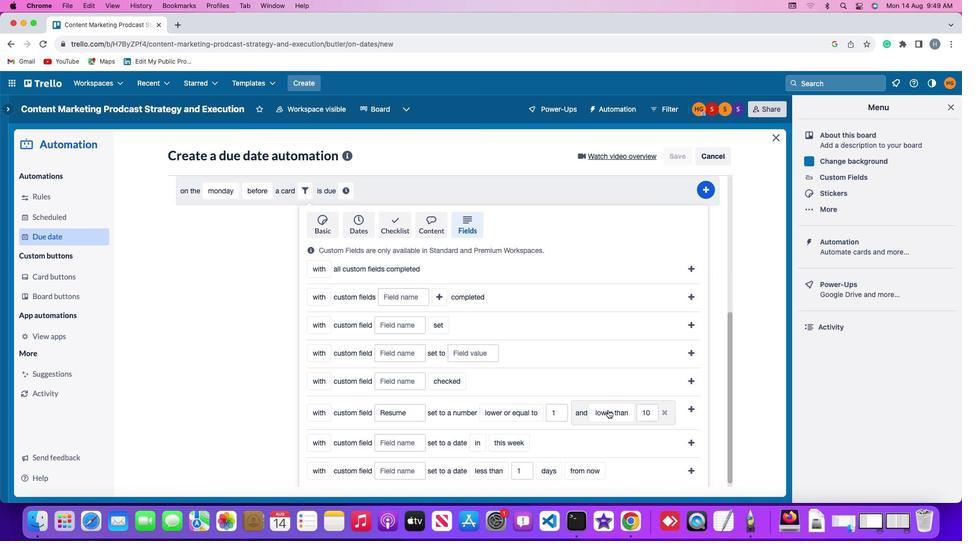 
Action: Mouse moved to (619, 376)
Screenshot: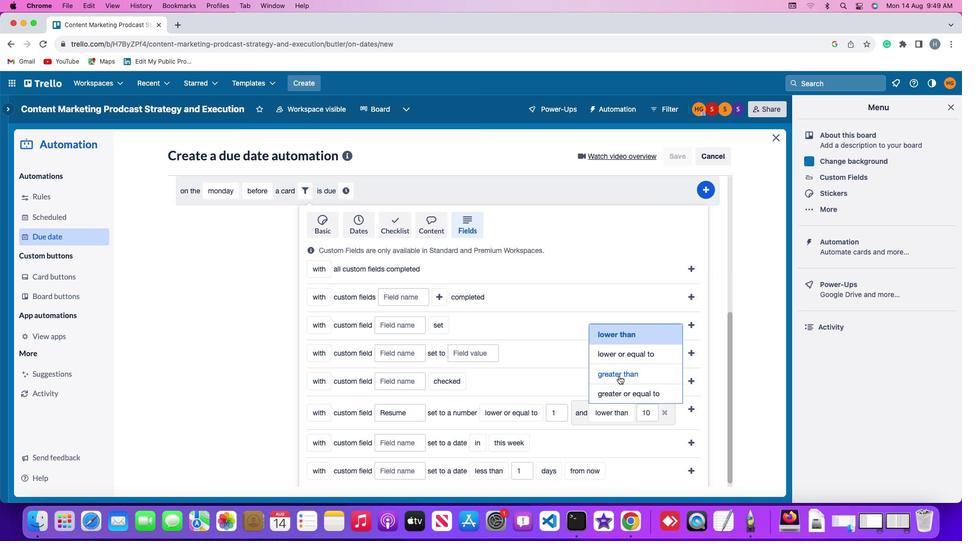 
Action: Mouse pressed left at (619, 376)
Screenshot: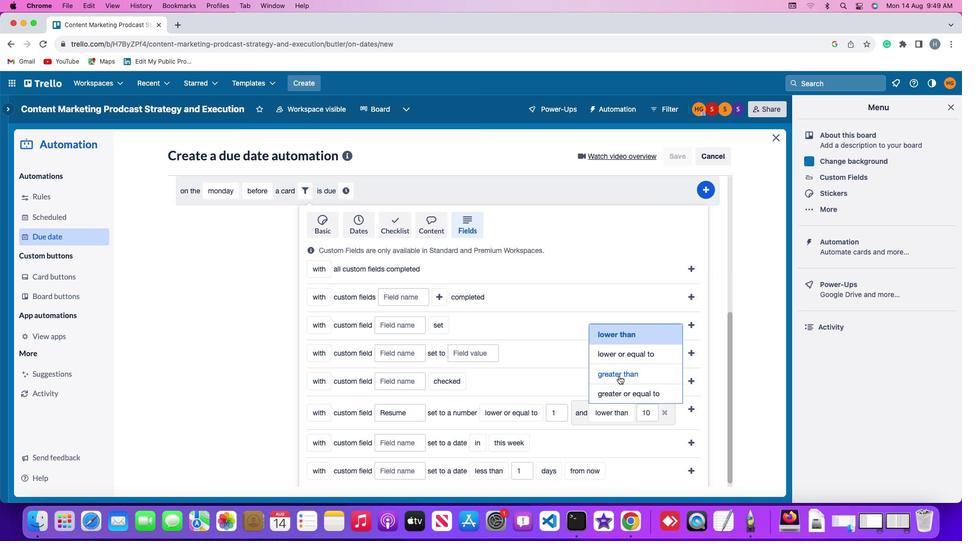 
Action: Mouse moved to (659, 411)
Screenshot: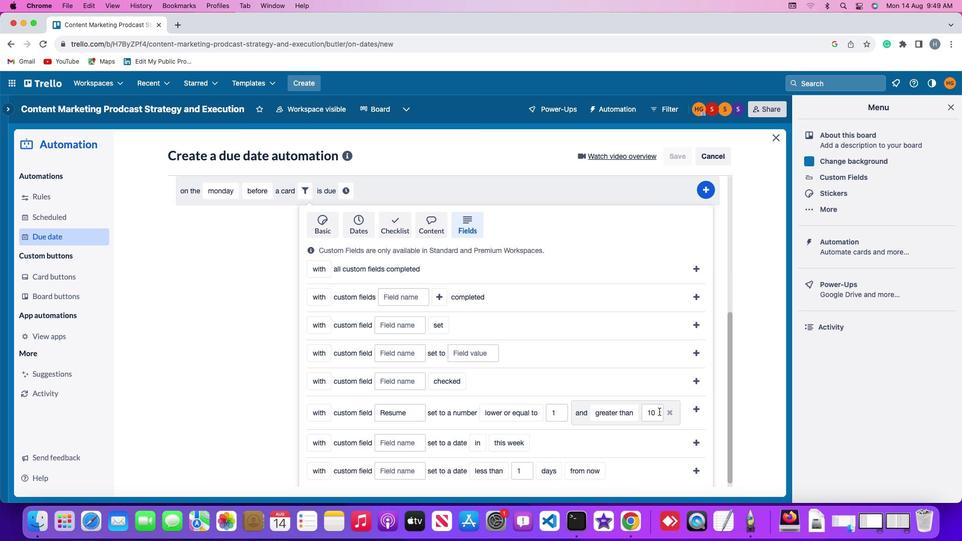 
Action: Mouse pressed left at (659, 411)
Screenshot: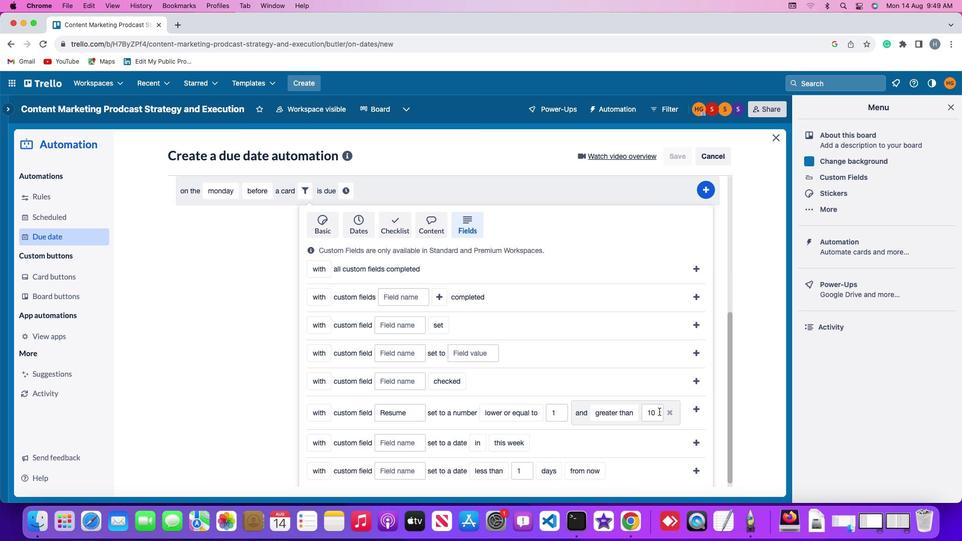 
Action: Mouse moved to (659, 411)
Screenshot: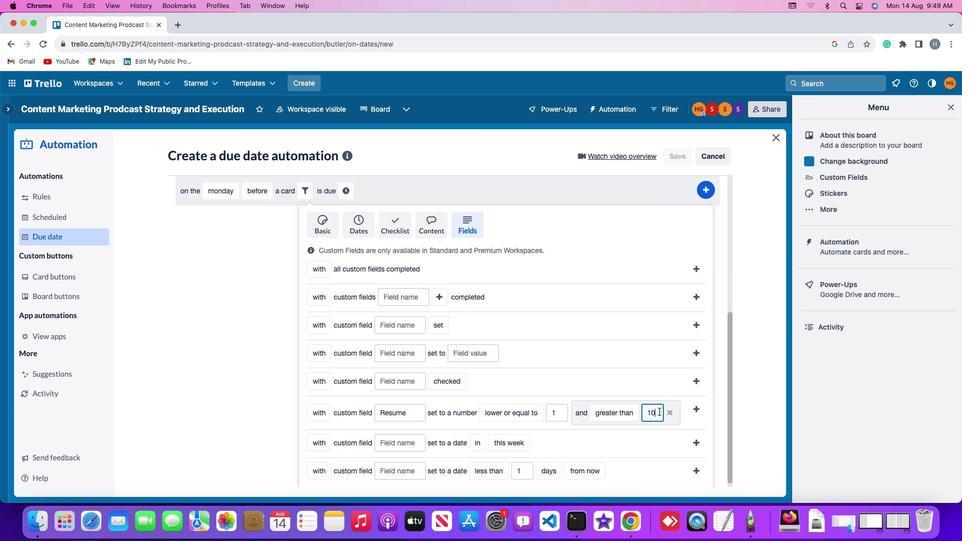 
Action: Key pressed Key.backspaceKey.backspace'1'
Screenshot: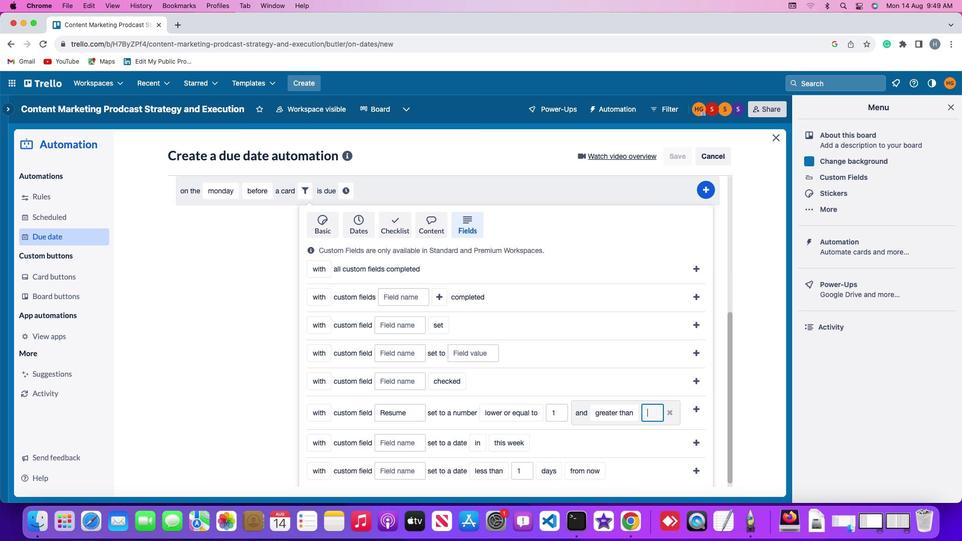
Action: Mouse moved to (659, 411)
Screenshot: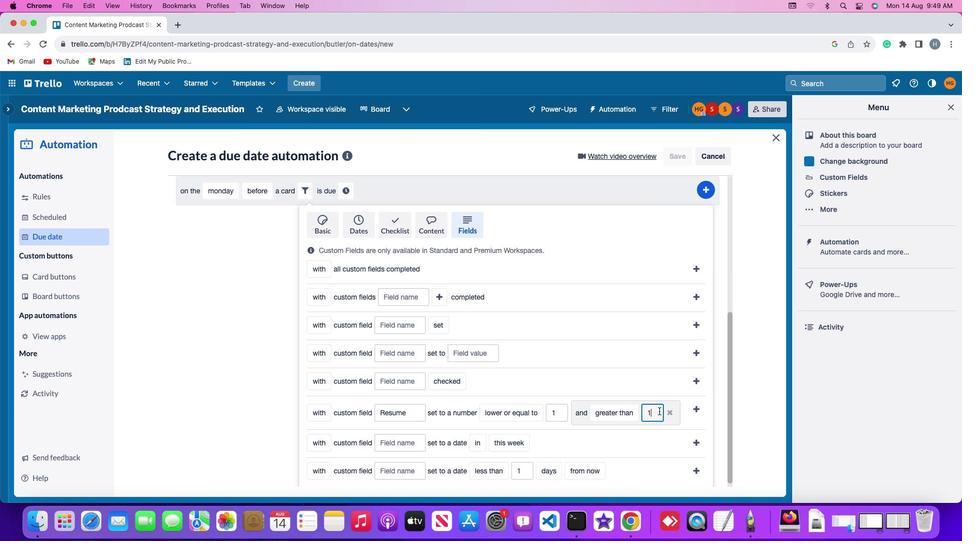 
Action: Key pressed '0'
Screenshot: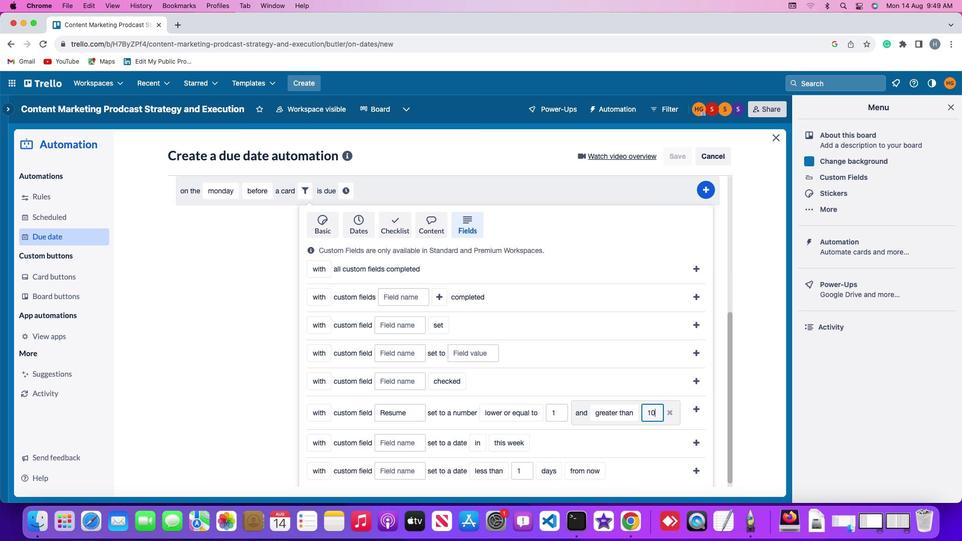 
Action: Mouse moved to (694, 409)
Screenshot: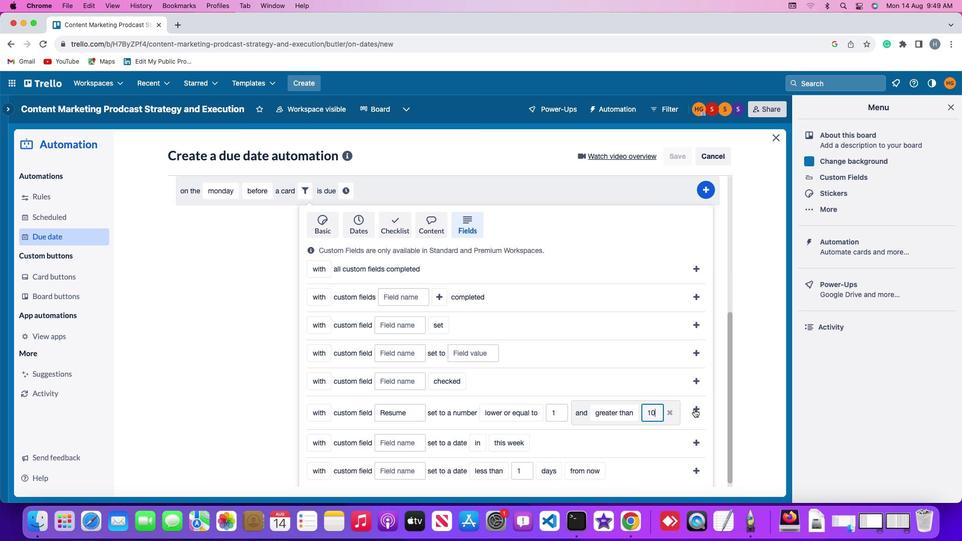
Action: Mouse pressed left at (694, 409)
Screenshot: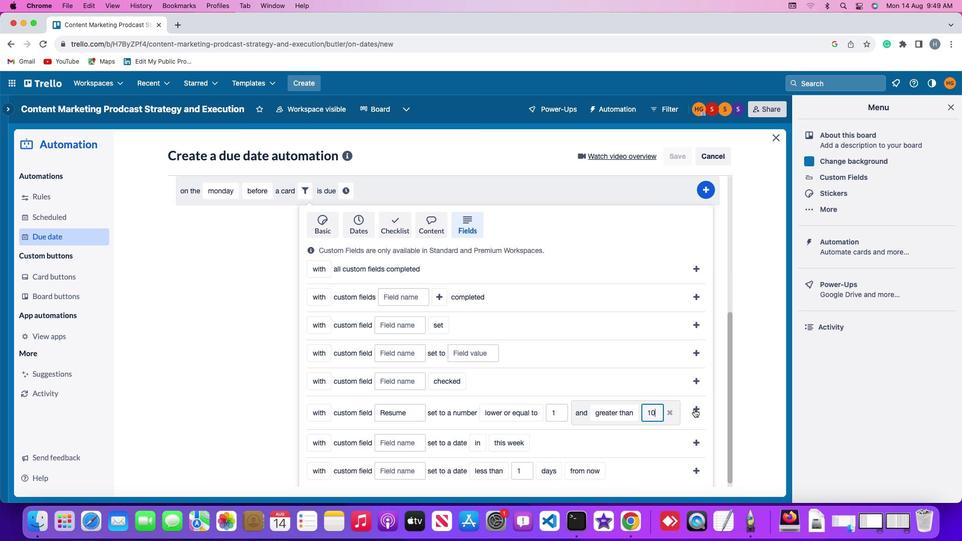 
Action: Mouse moved to (632, 439)
Screenshot: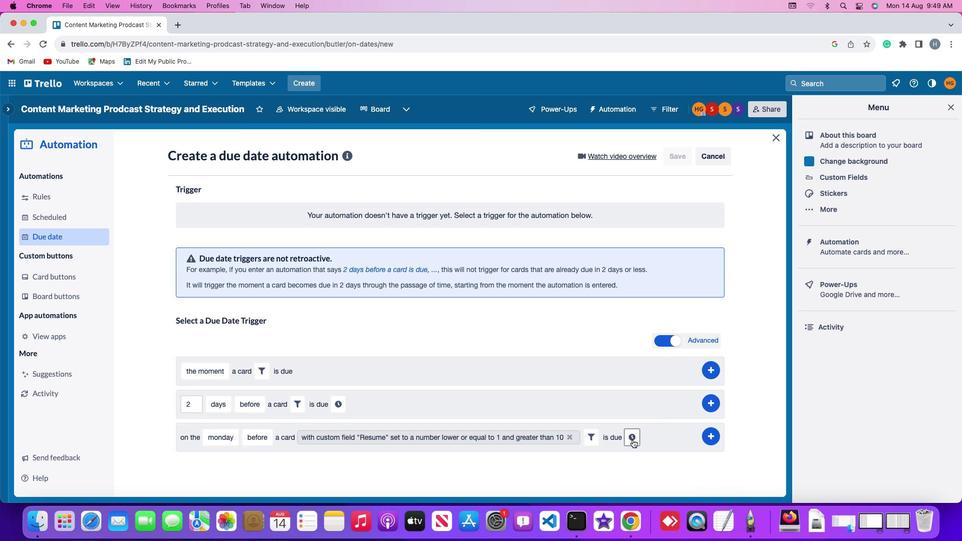 
Action: Mouse pressed left at (632, 439)
Screenshot: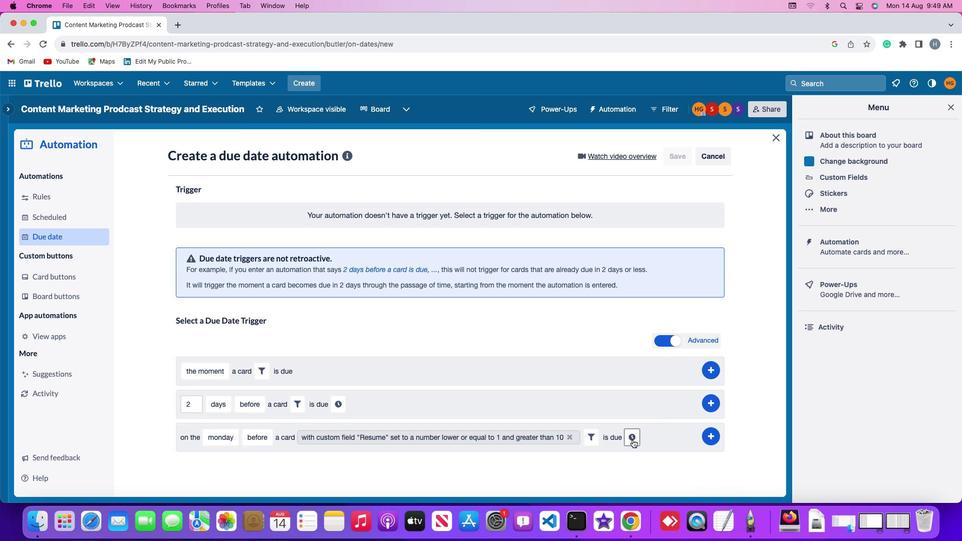 
Action: Mouse moved to (211, 459)
Screenshot: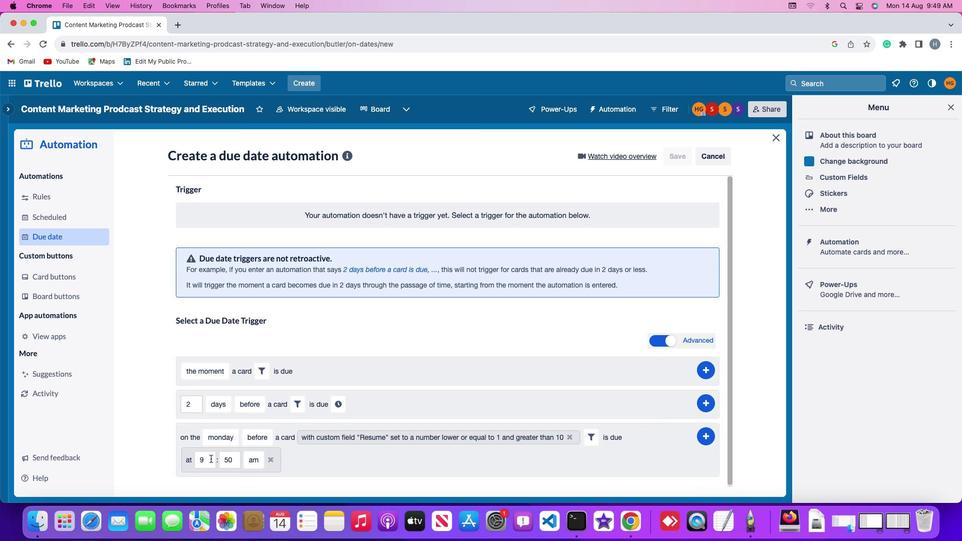 
Action: Mouse pressed left at (211, 459)
Screenshot: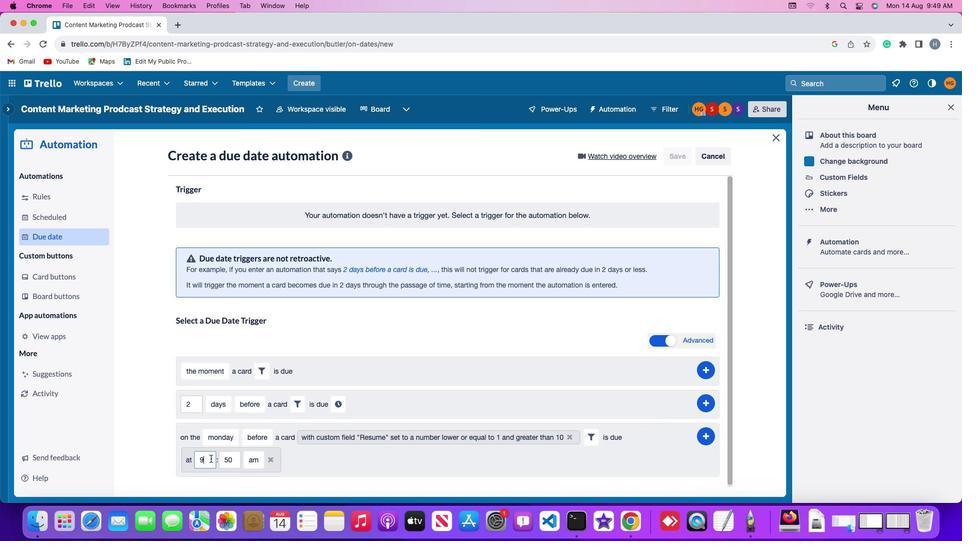 
Action: Key pressed Key.backspace'1'
Screenshot: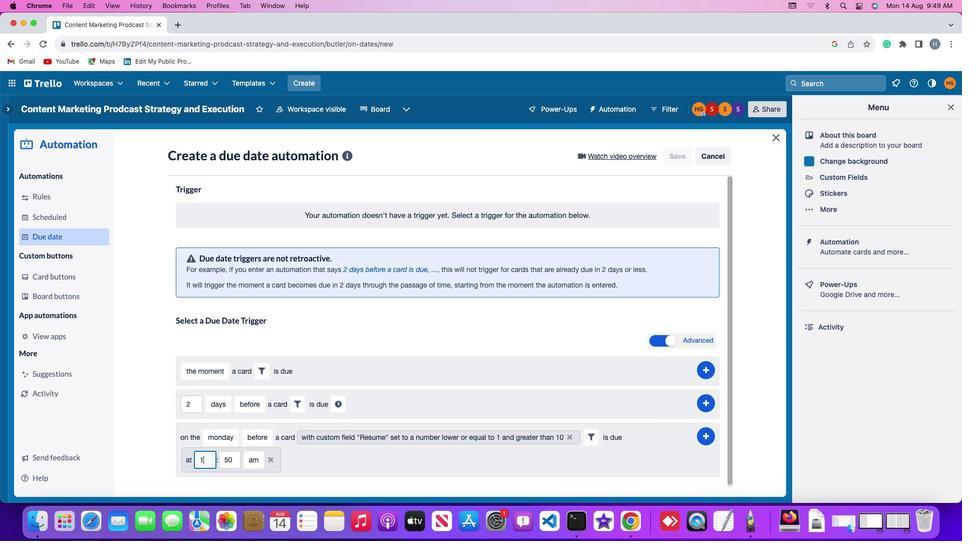 
Action: Mouse moved to (212, 459)
Screenshot: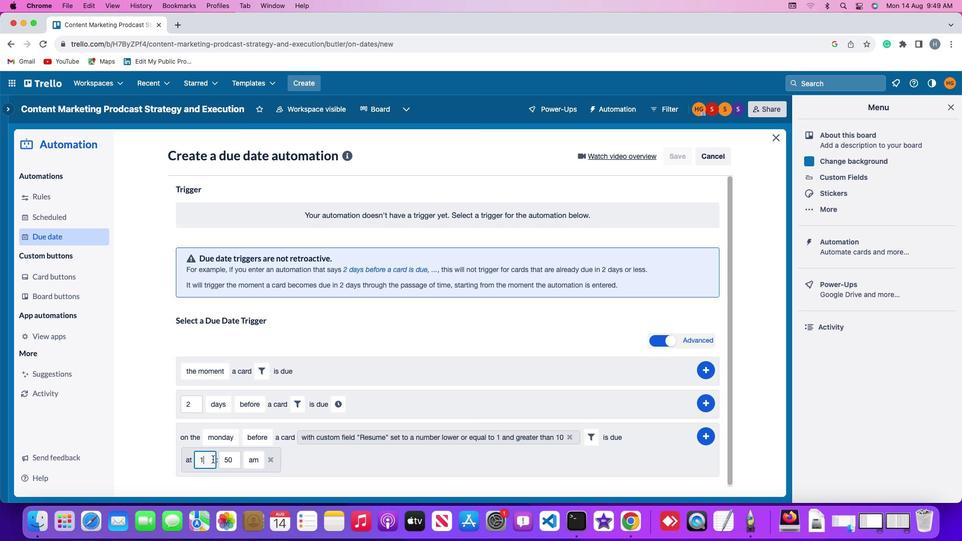 
Action: Key pressed '1'
Screenshot: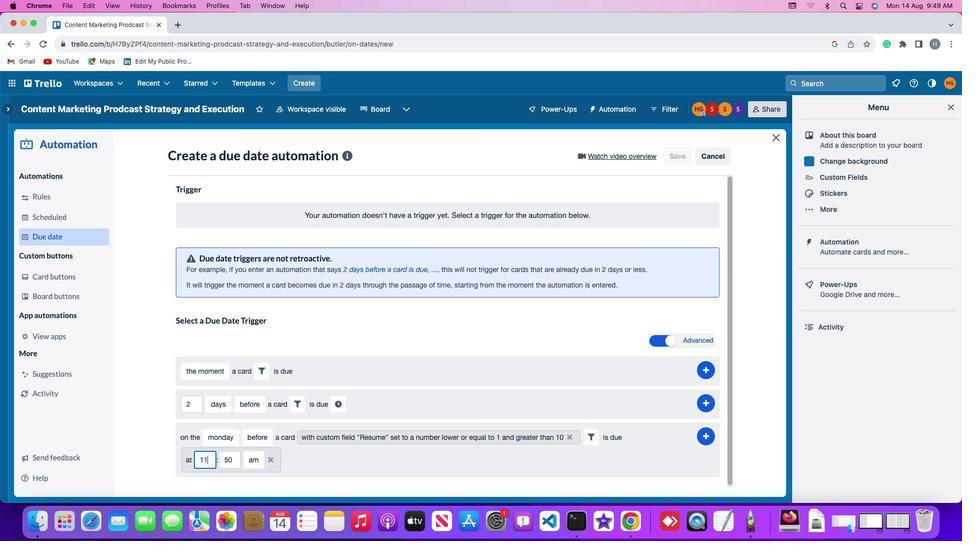 
Action: Mouse moved to (234, 460)
Screenshot: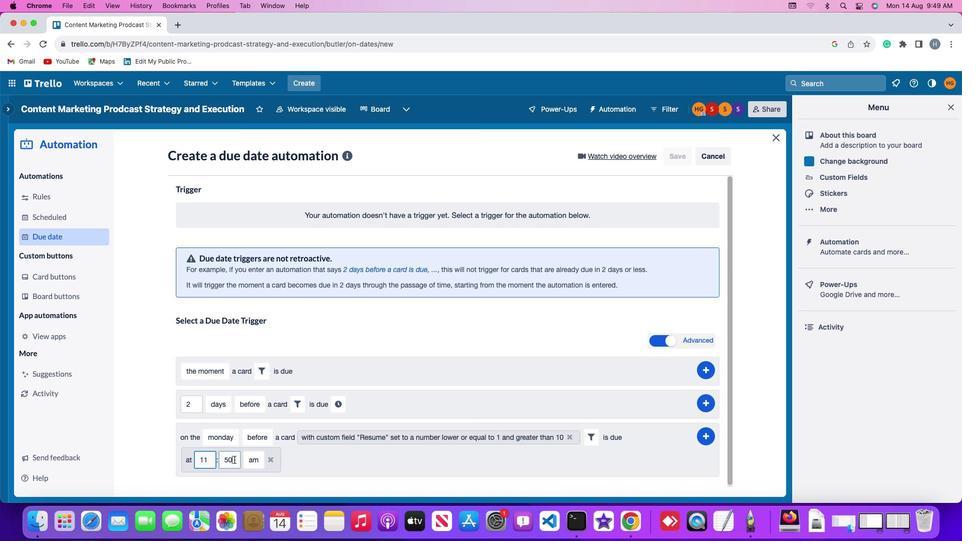 
Action: Mouse pressed left at (234, 460)
Screenshot: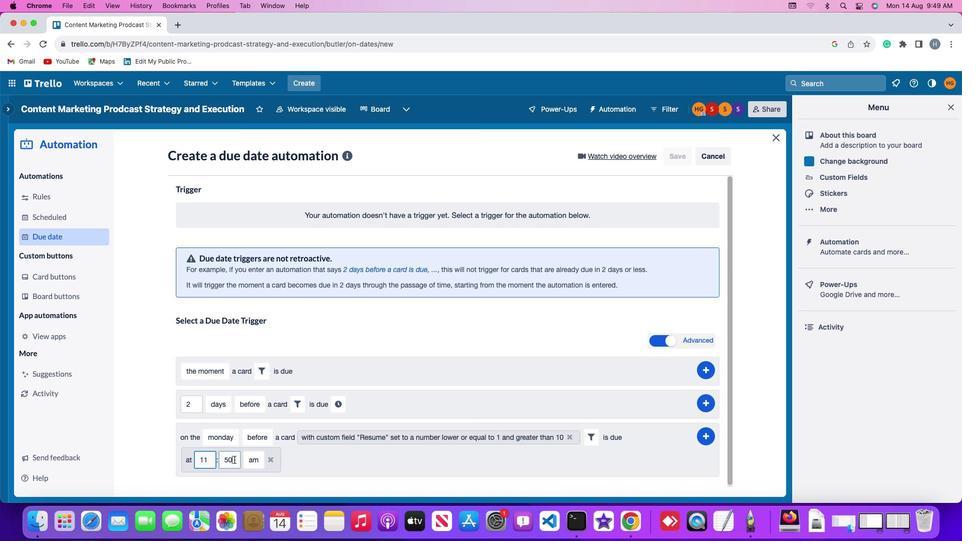 
Action: Key pressed Key.backspaceKey.backspace'0''0'
Screenshot: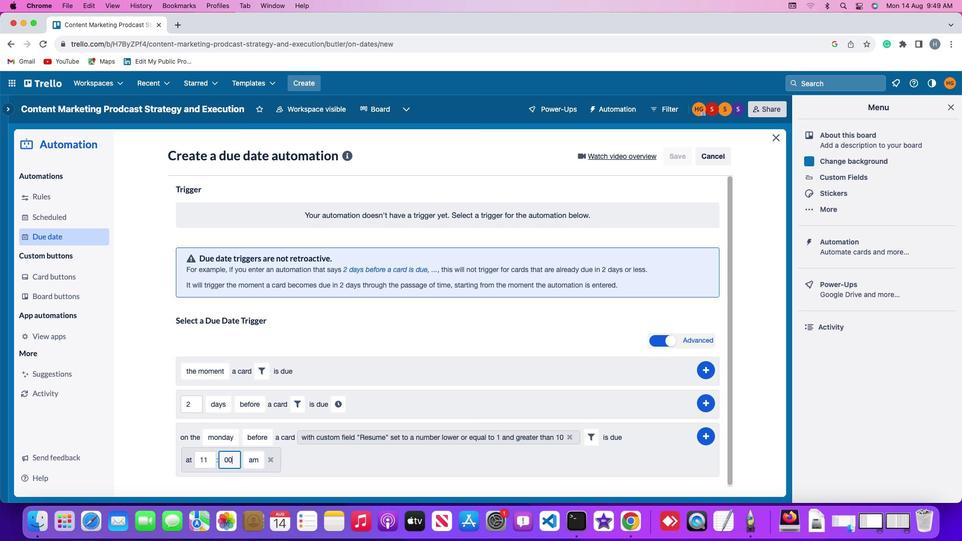 
Action: Mouse moved to (253, 459)
Screenshot: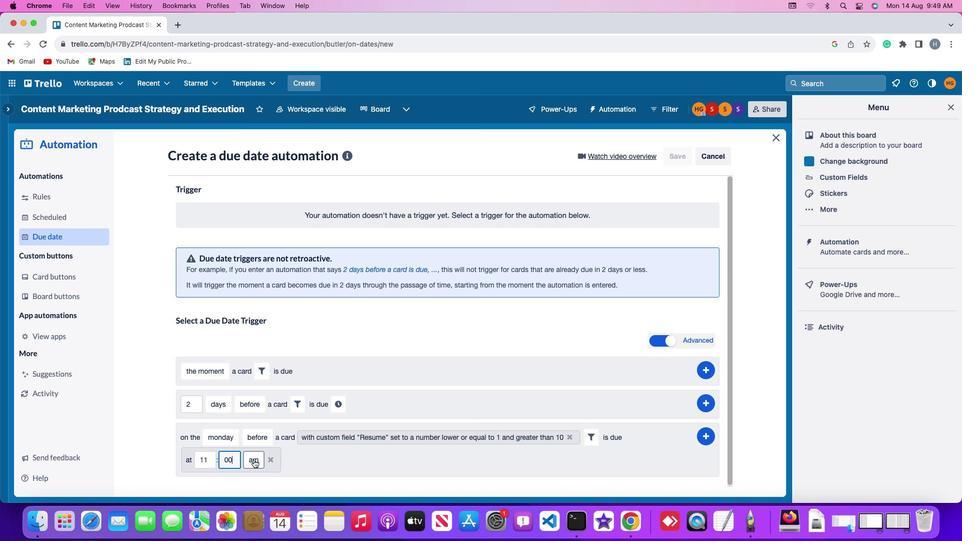 
Action: Mouse pressed left at (253, 459)
Screenshot: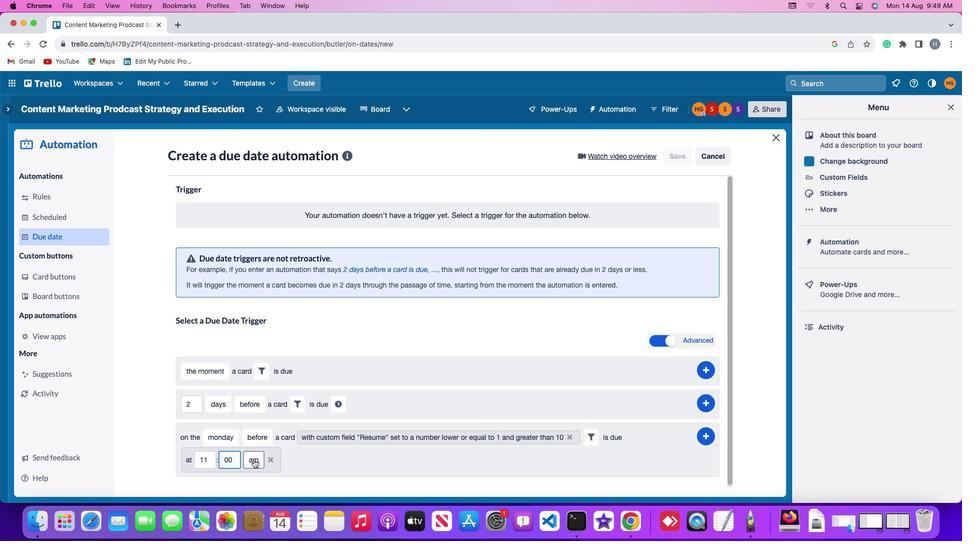 
Action: Mouse moved to (258, 420)
Screenshot: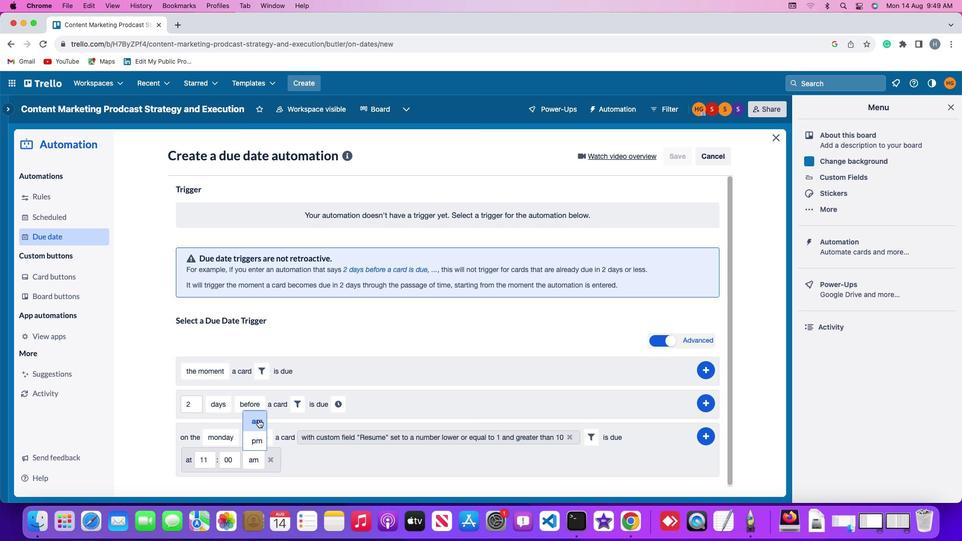 
Action: Mouse pressed left at (258, 420)
Screenshot: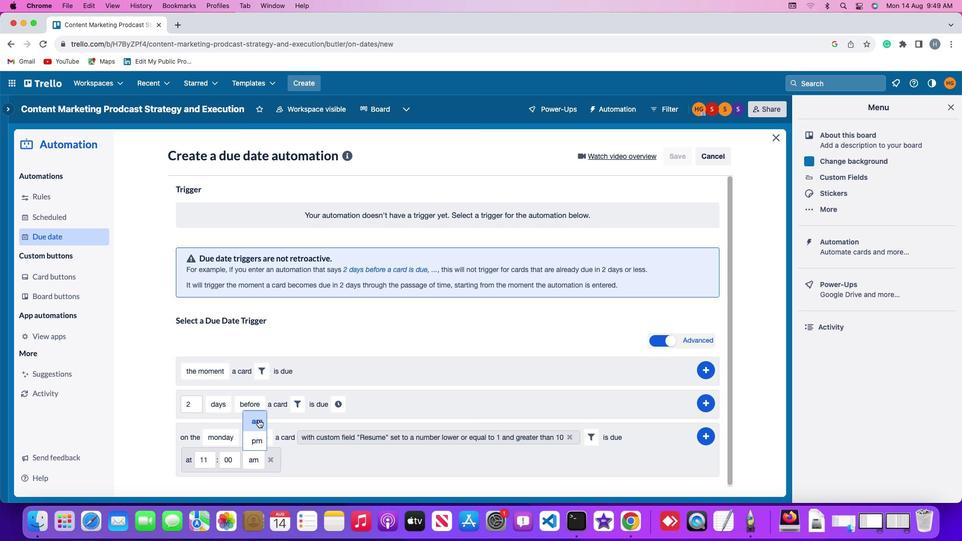 
Action: Mouse moved to (705, 435)
Screenshot: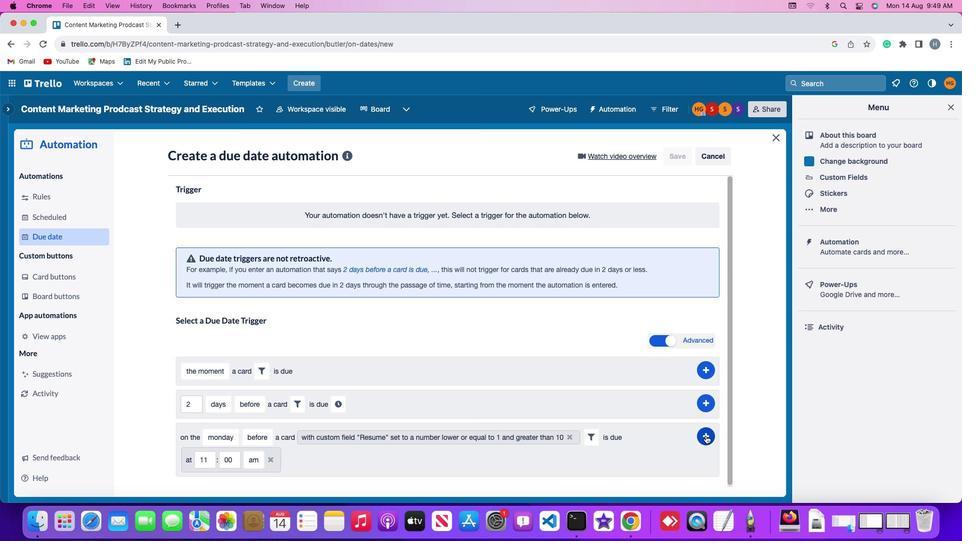 
Action: Mouse pressed left at (705, 435)
Screenshot: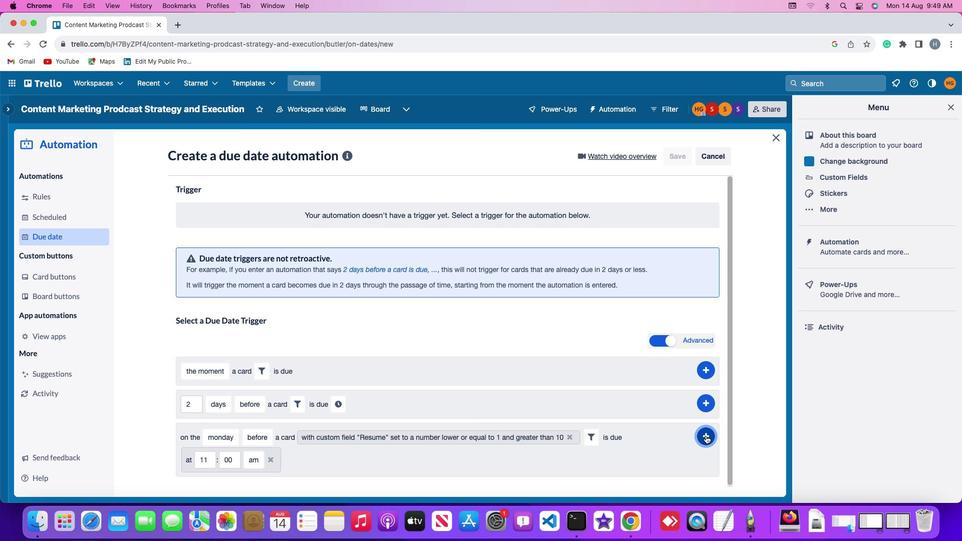 
Action: Mouse moved to (746, 353)
Screenshot: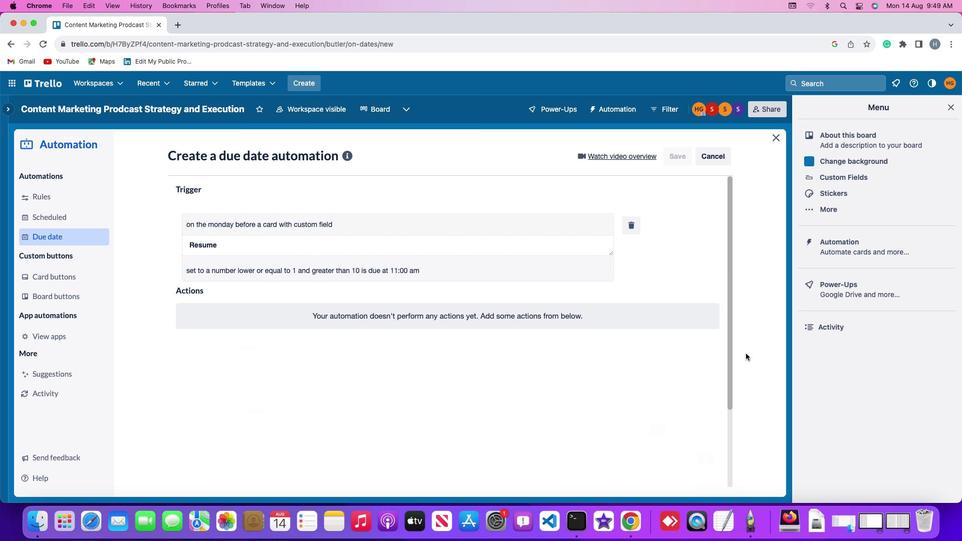 
